Task: Look for space in Boundiali, Ivory Coast from 2nd September, 2023 to 10th September, 2023 for 1 adult in price range Rs.5000 to Rs.16000. Place can be private room with 1  bedroom having 1 bed and 1 bathroom. Property type can be house, flat, guest house, hotel. Booking option can be shelf check-in. Required host language is English.
Action: Mouse moved to (457, 90)
Screenshot: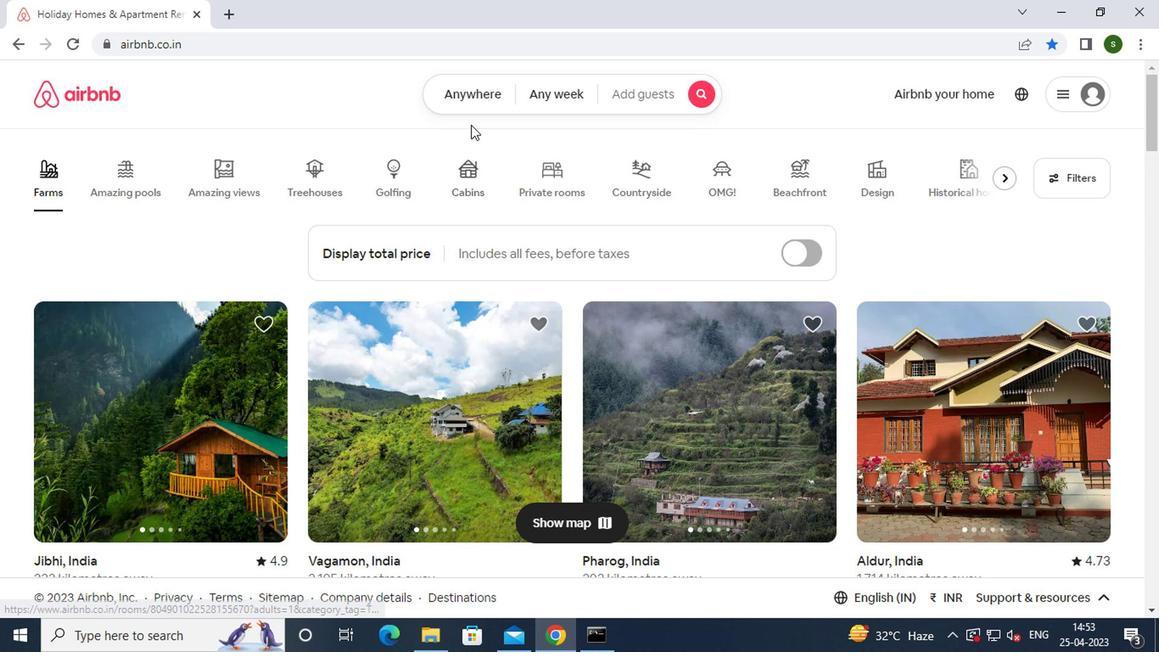 
Action: Mouse pressed left at (457, 90)
Screenshot: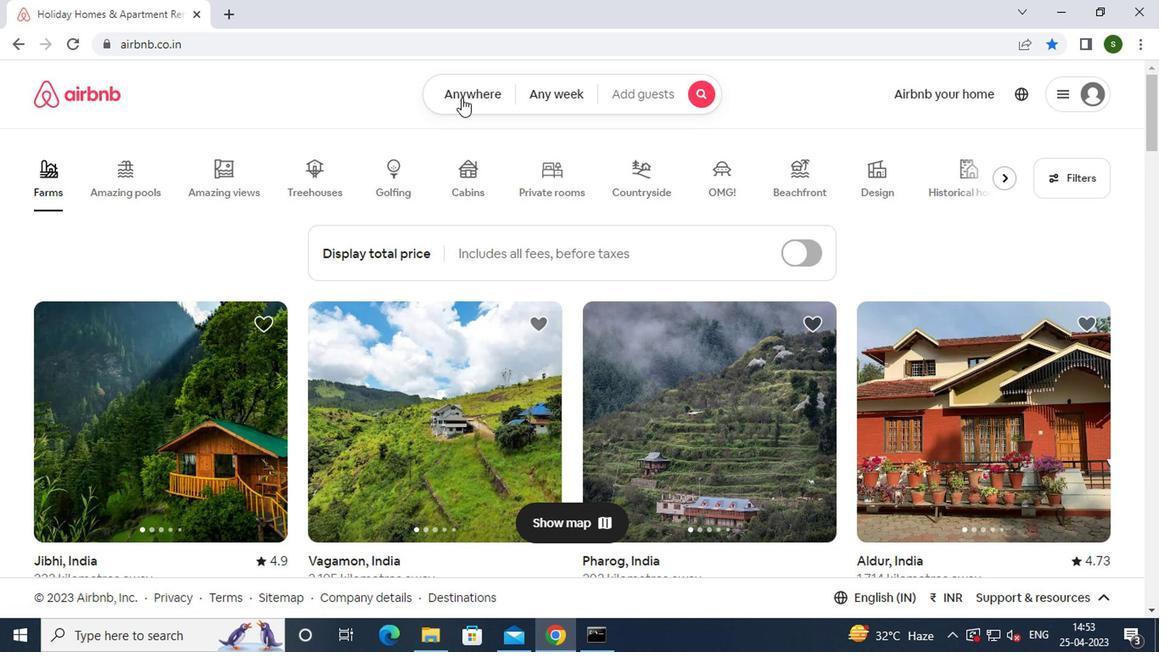 
Action: Mouse moved to (317, 155)
Screenshot: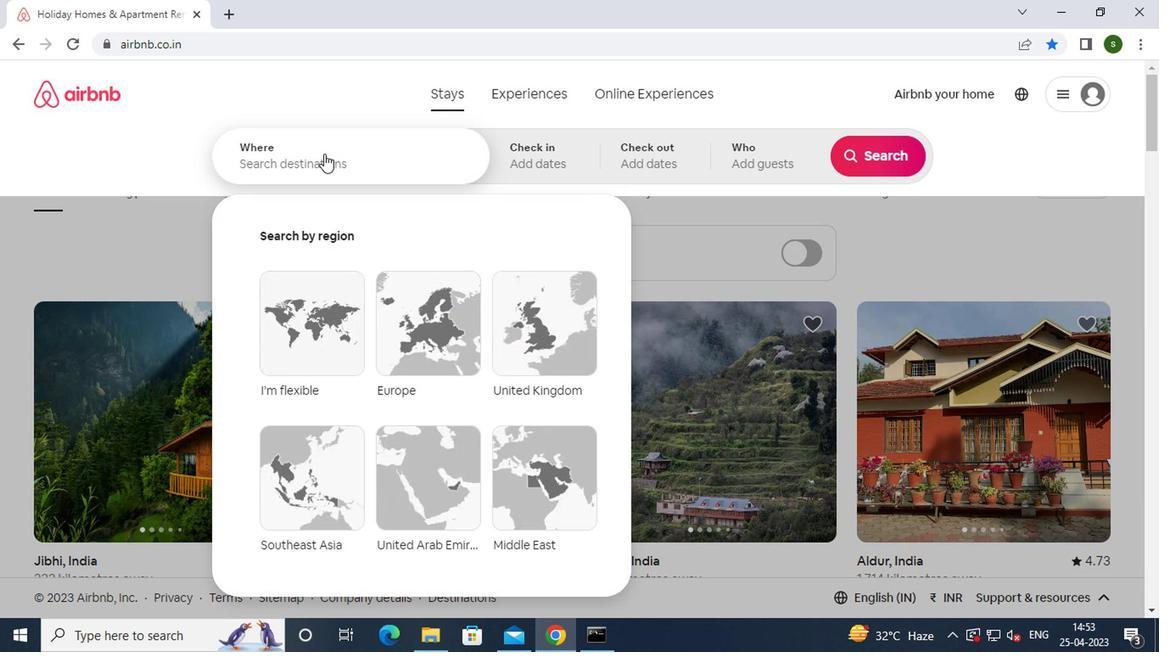 
Action: Mouse pressed left at (317, 155)
Screenshot: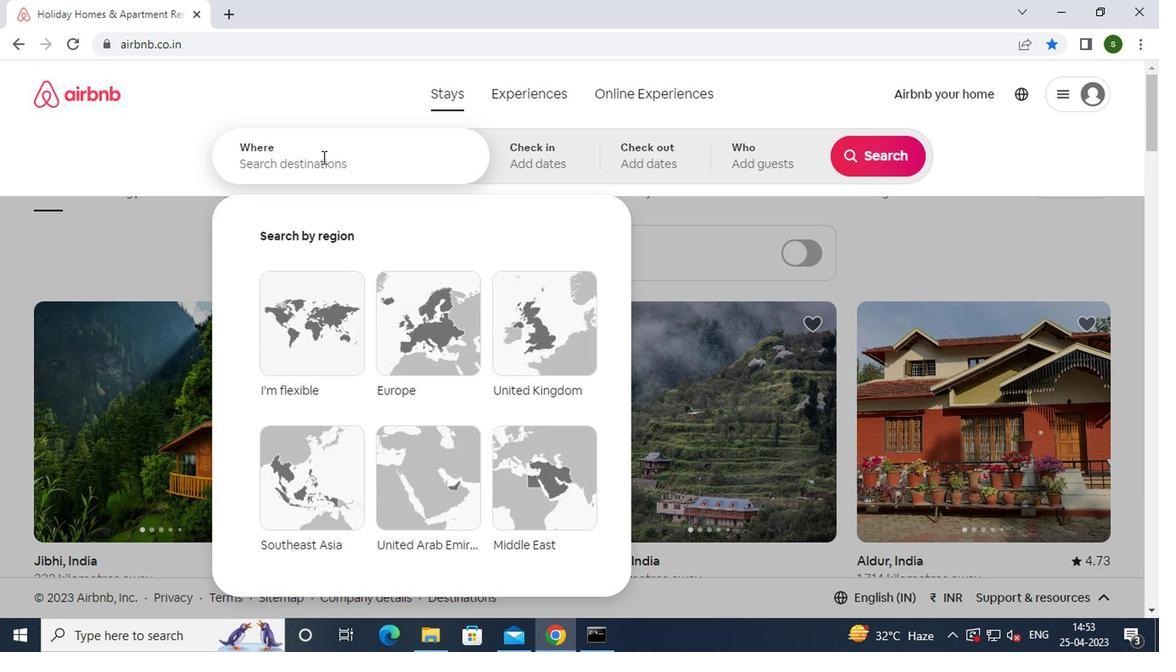 
Action: Key pressed b<Key.caps_lock>oundiali,<Key.space><Key.caps_lock>i<Key.caps_lock>vory
Screenshot: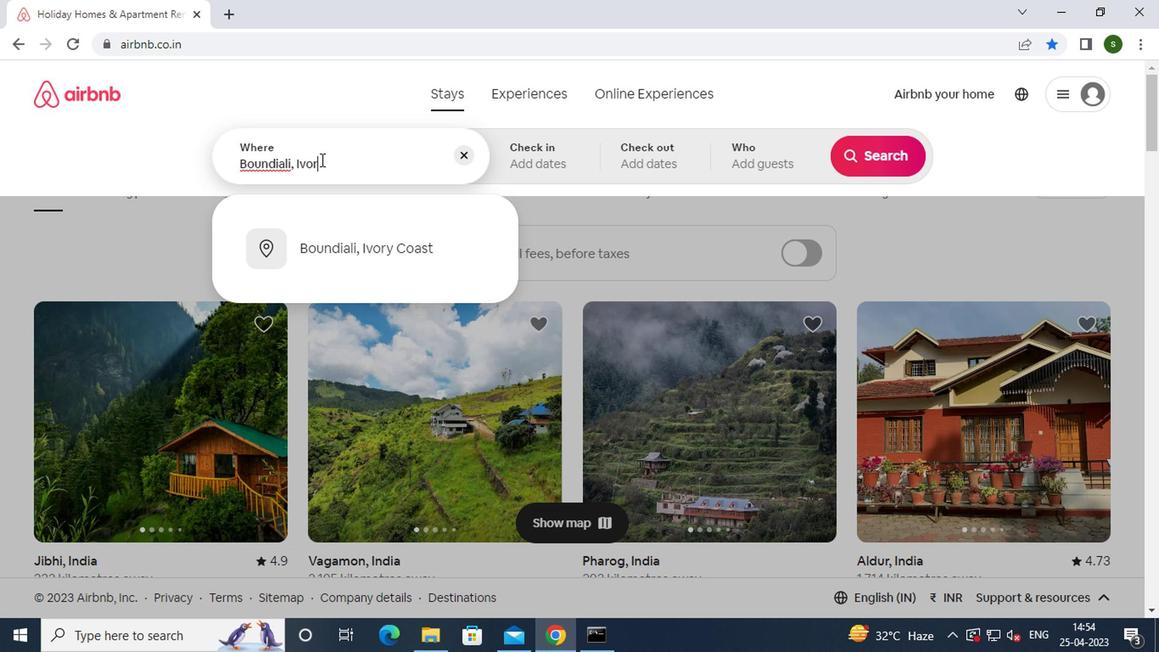 
Action: Mouse moved to (354, 250)
Screenshot: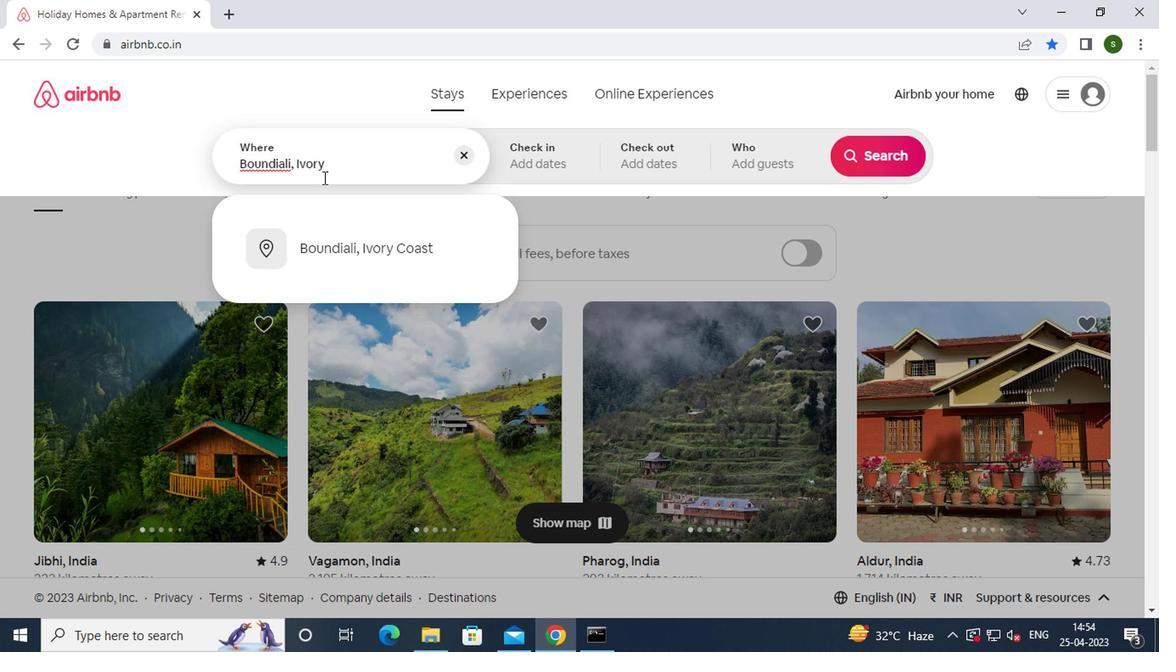 
Action: Mouse pressed left at (354, 250)
Screenshot: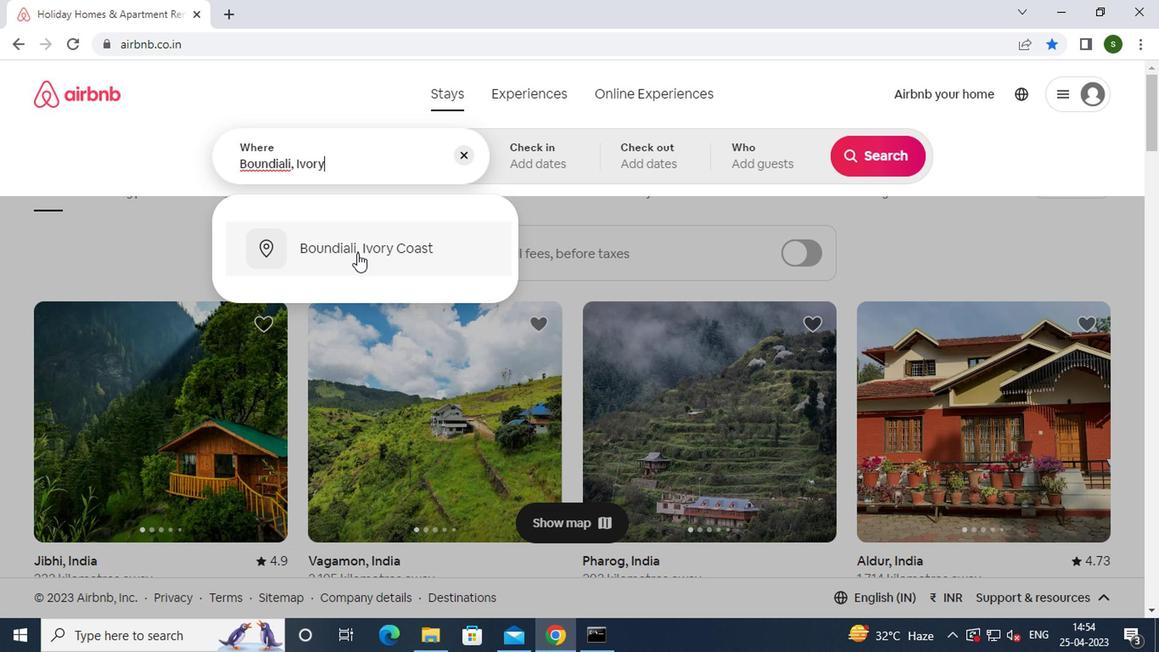 
Action: Mouse moved to (864, 287)
Screenshot: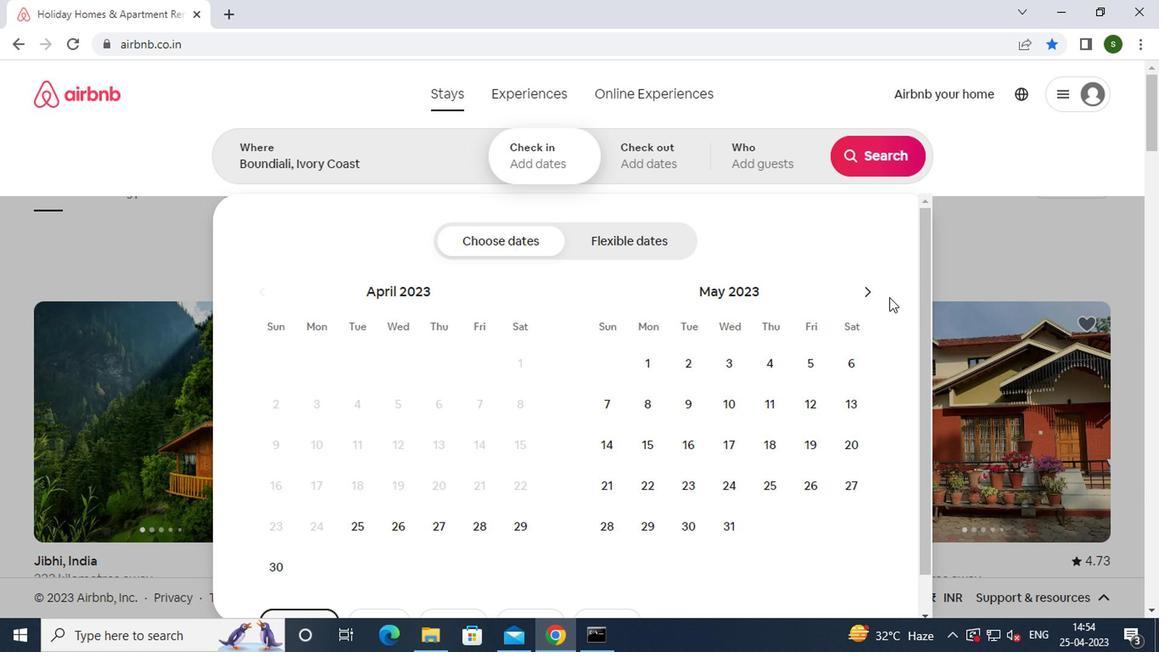 
Action: Mouse pressed left at (864, 287)
Screenshot: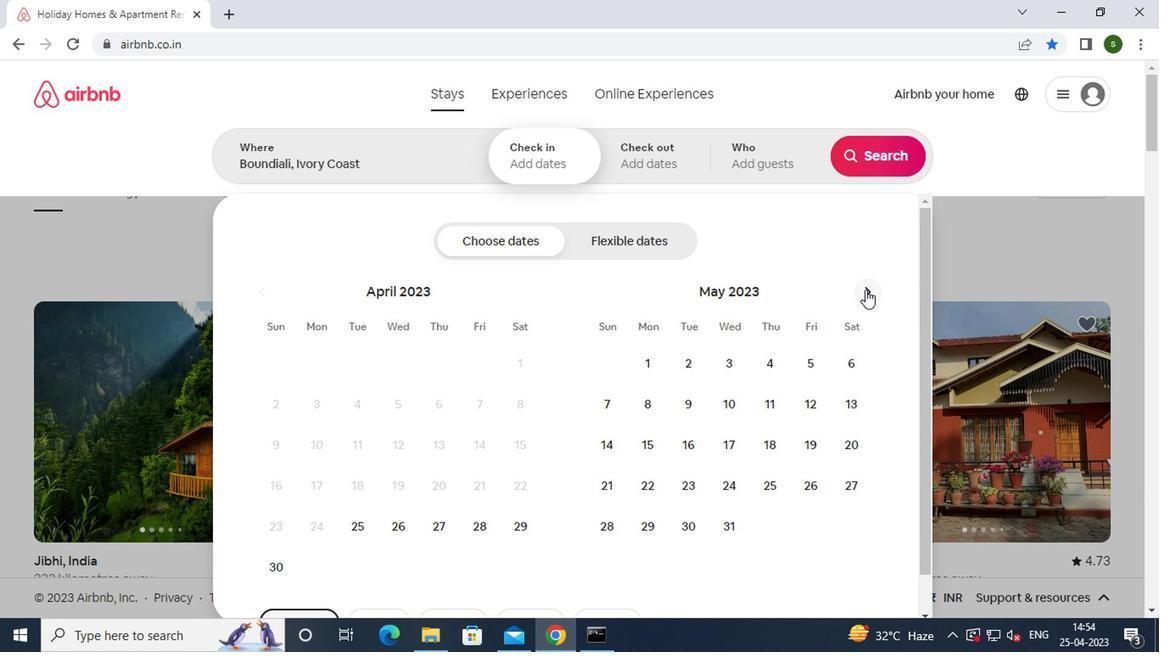 
Action: Mouse pressed left at (864, 287)
Screenshot: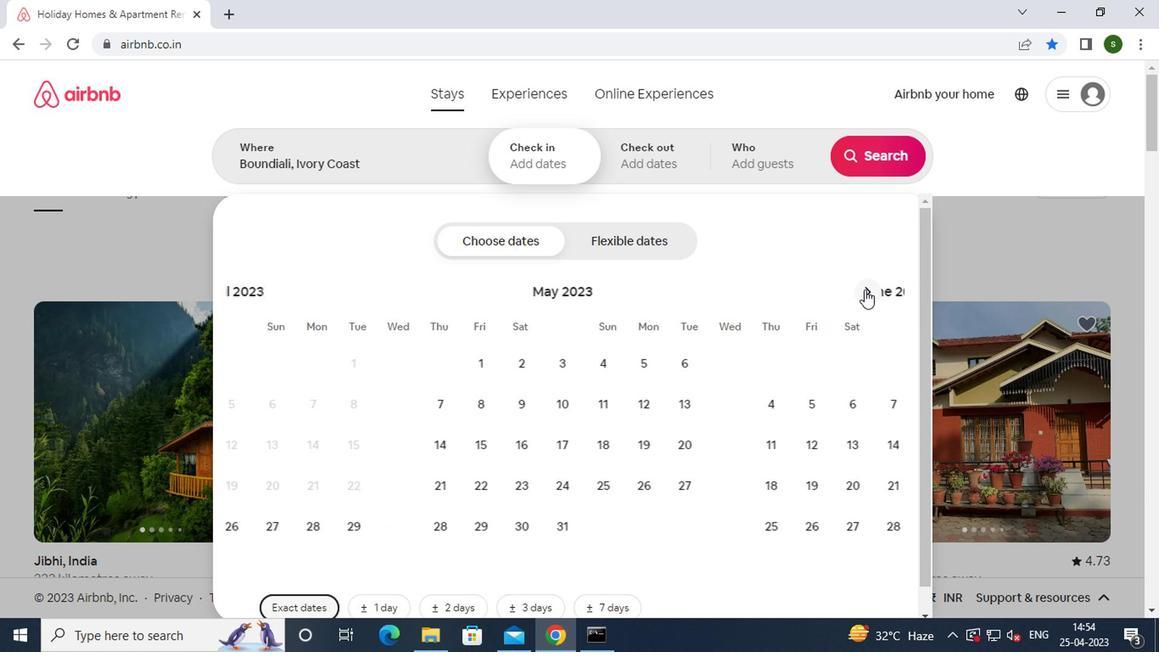 
Action: Mouse pressed left at (864, 287)
Screenshot: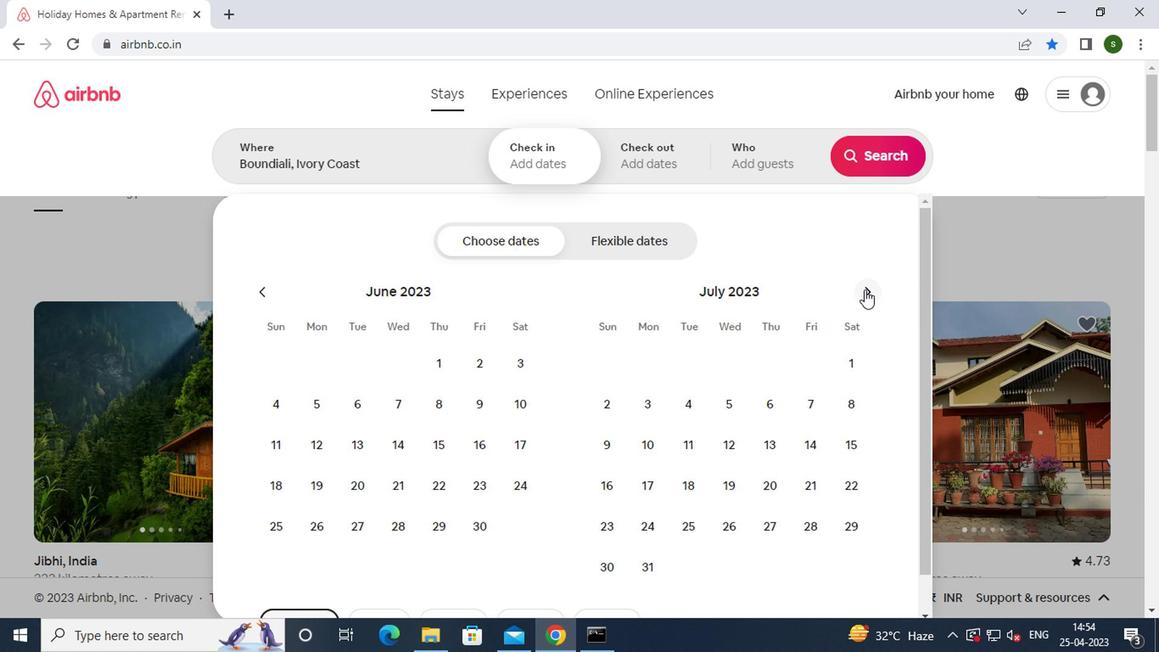 
Action: Mouse pressed left at (864, 287)
Screenshot: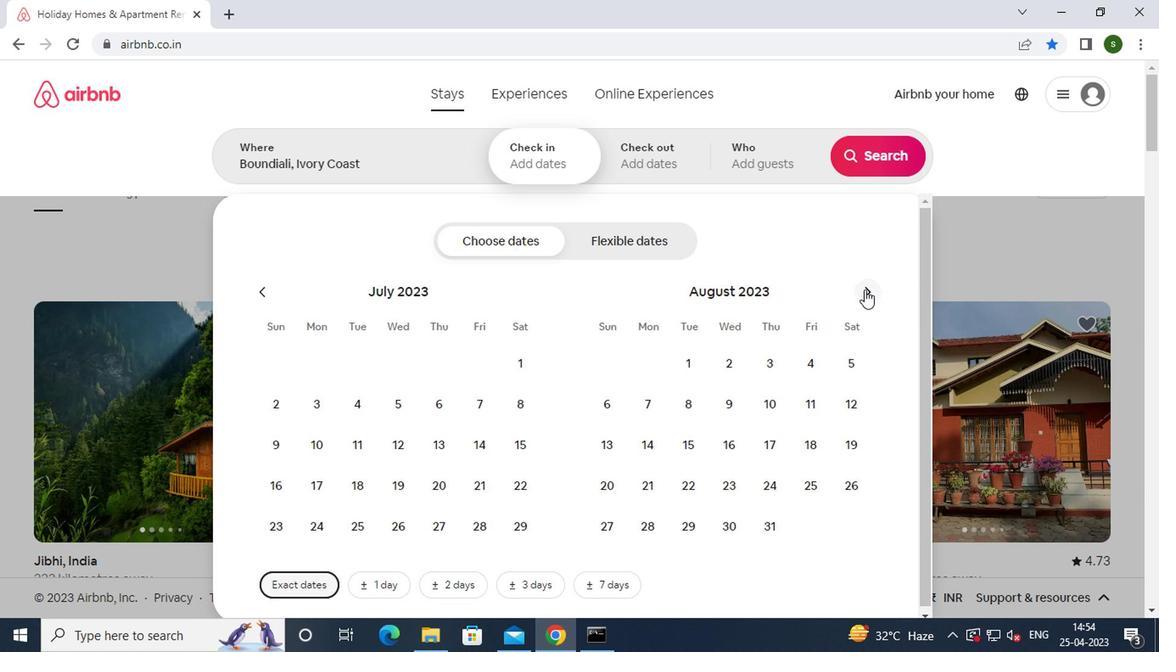 
Action: Mouse moved to (843, 361)
Screenshot: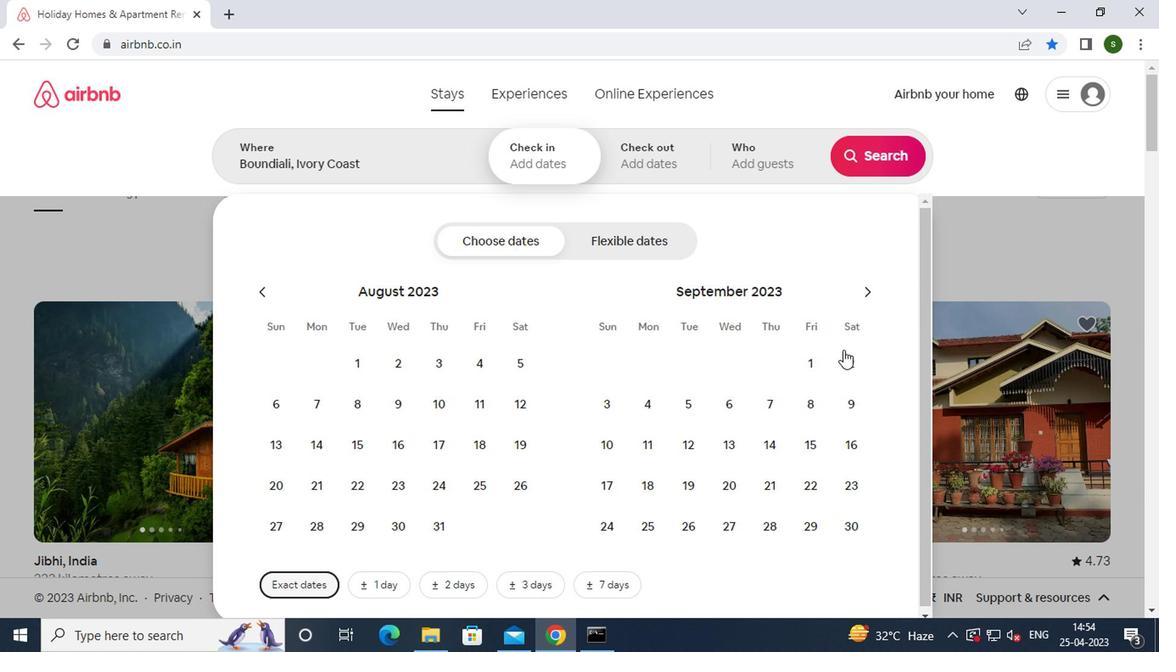 
Action: Mouse pressed left at (843, 361)
Screenshot: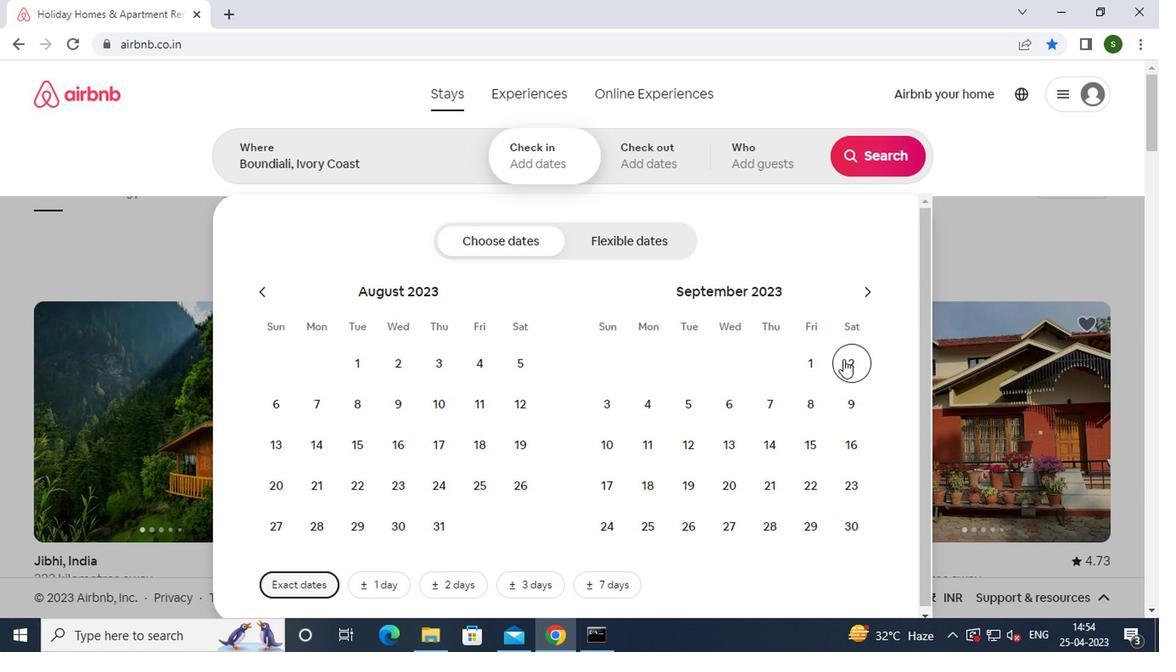 
Action: Mouse moved to (606, 437)
Screenshot: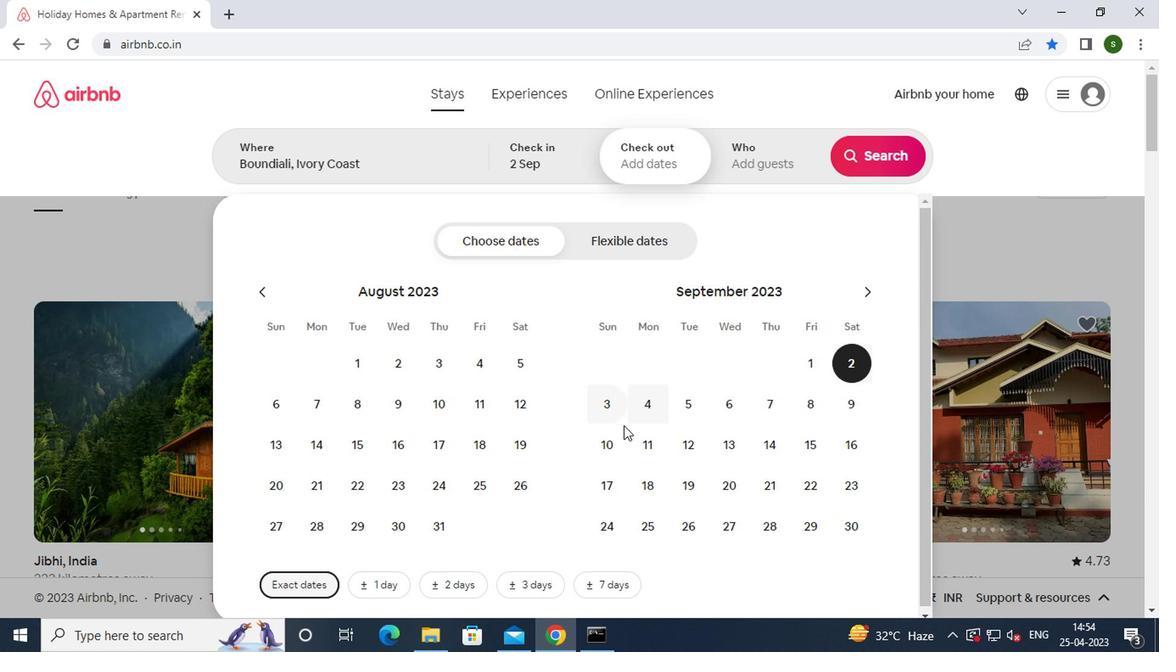
Action: Mouse pressed left at (606, 437)
Screenshot: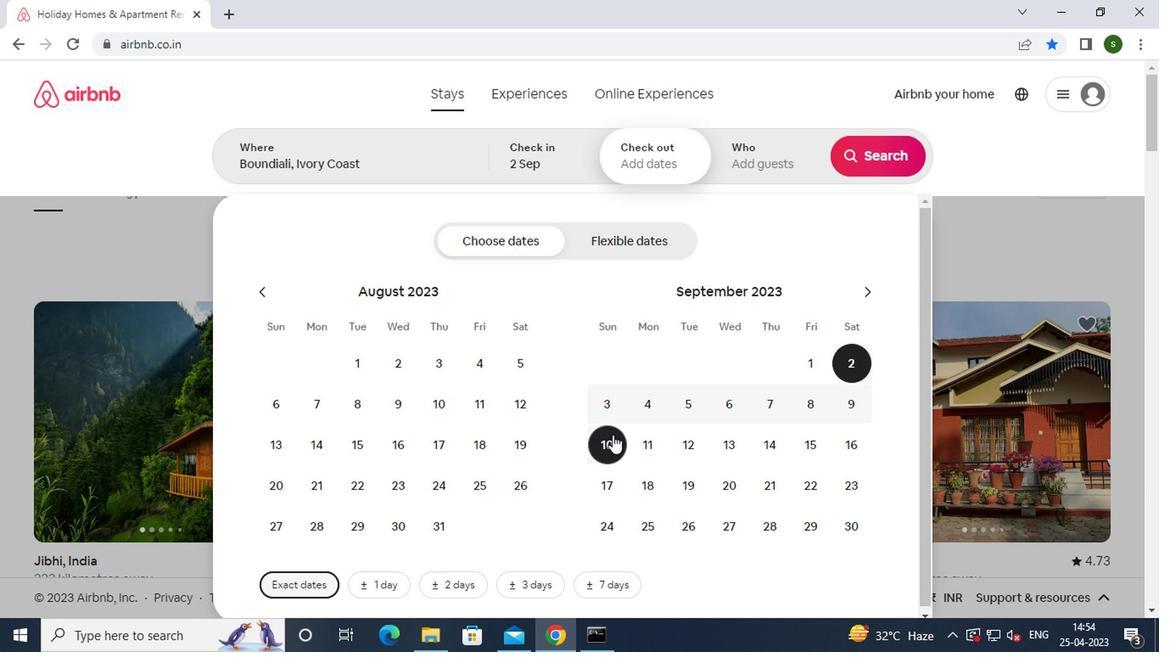 
Action: Mouse moved to (763, 167)
Screenshot: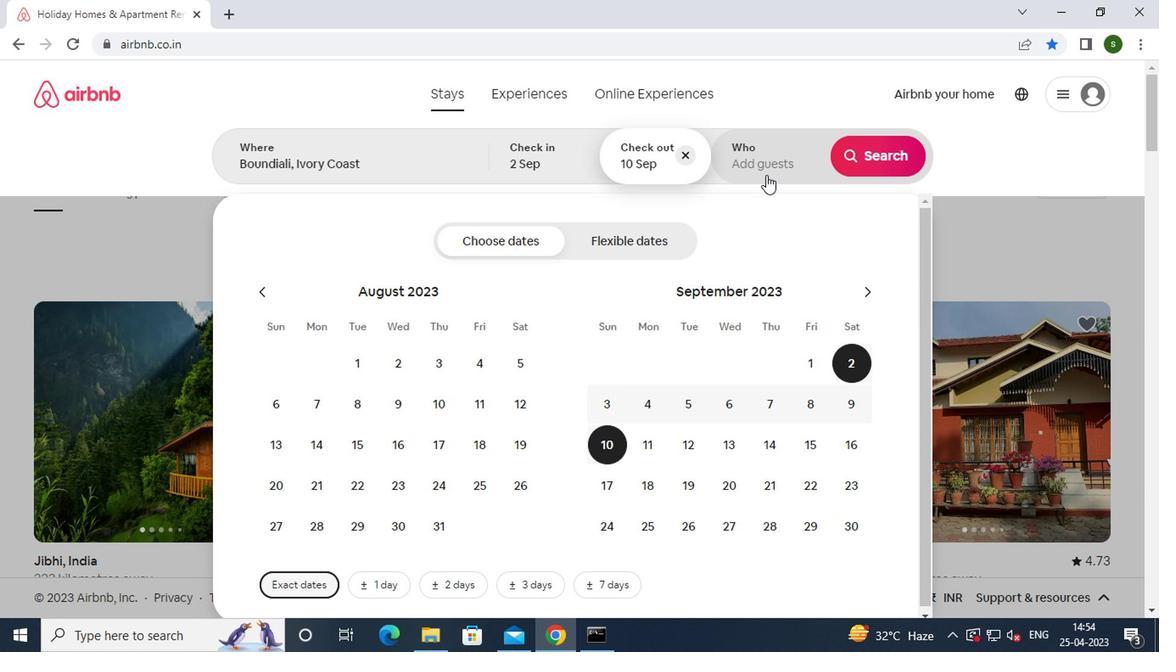 
Action: Mouse pressed left at (763, 167)
Screenshot: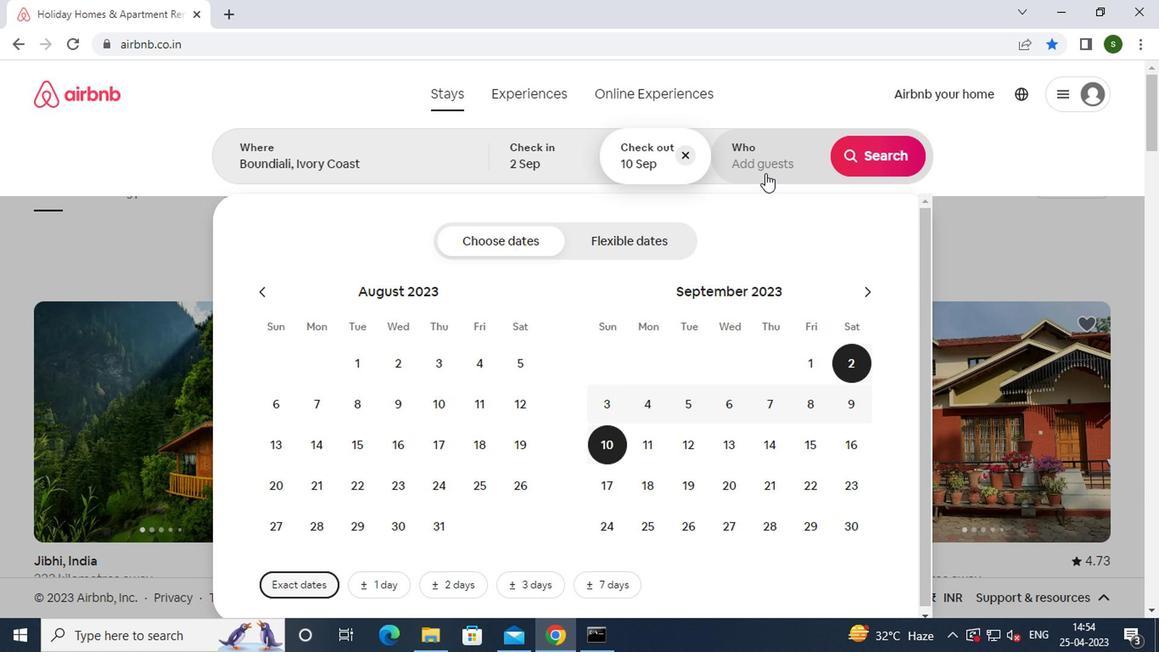 
Action: Mouse moved to (879, 243)
Screenshot: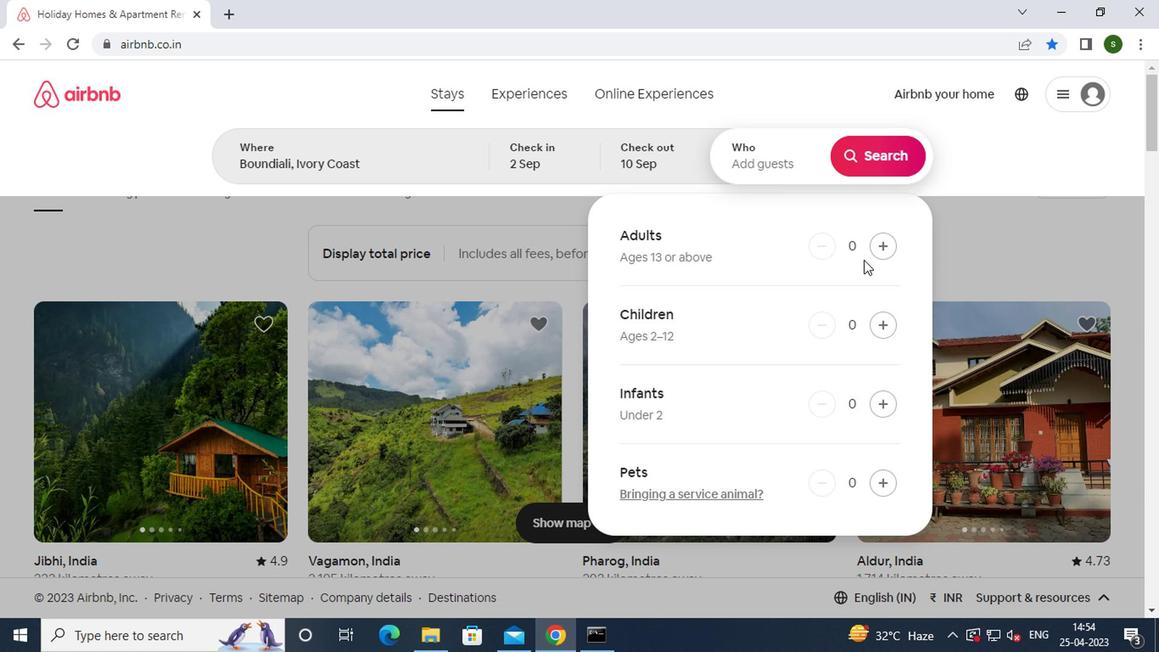 
Action: Mouse pressed left at (879, 243)
Screenshot: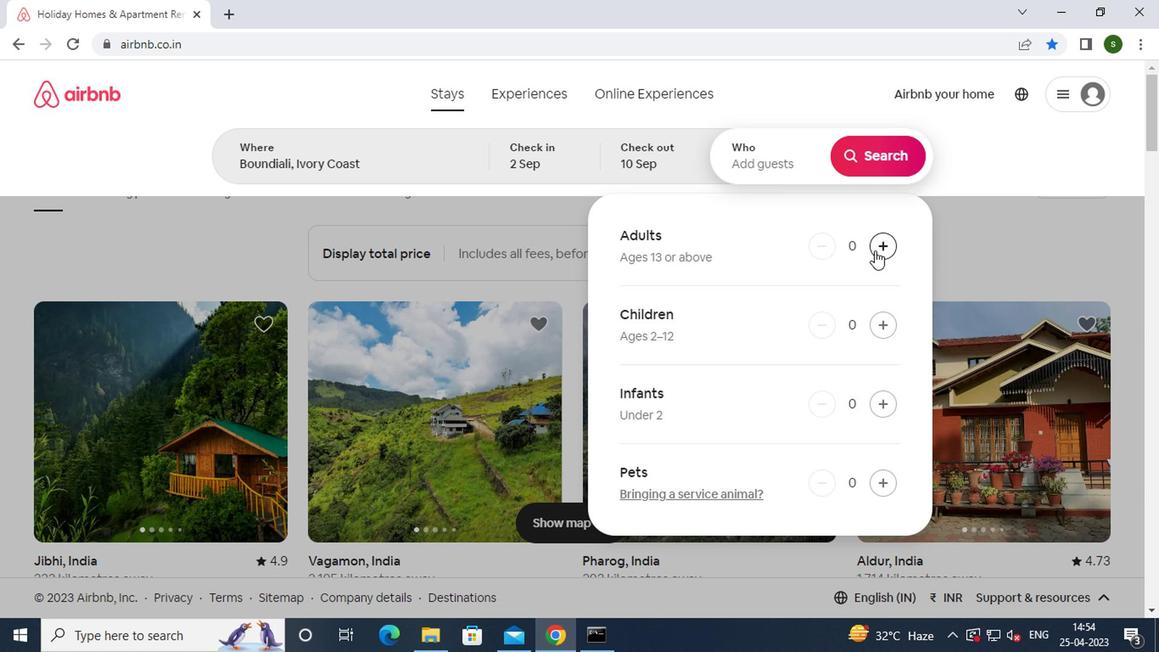 
Action: Mouse moved to (879, 140)
Screenshot: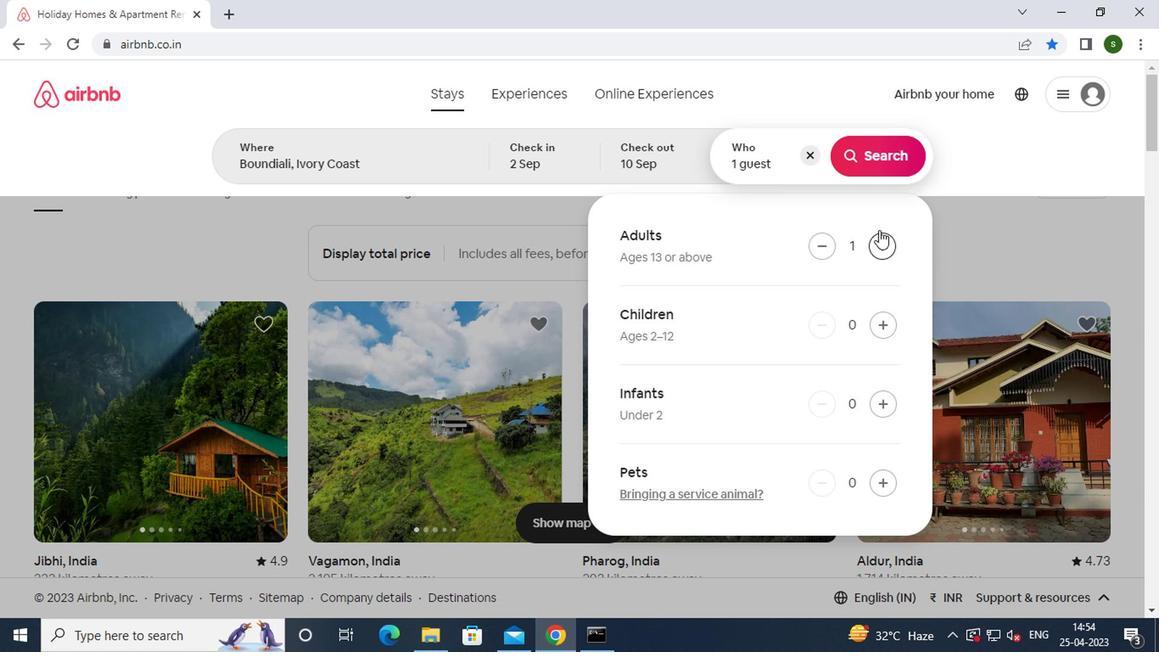 
Action: Mouse pressed left at (879, 140)
Screenshot: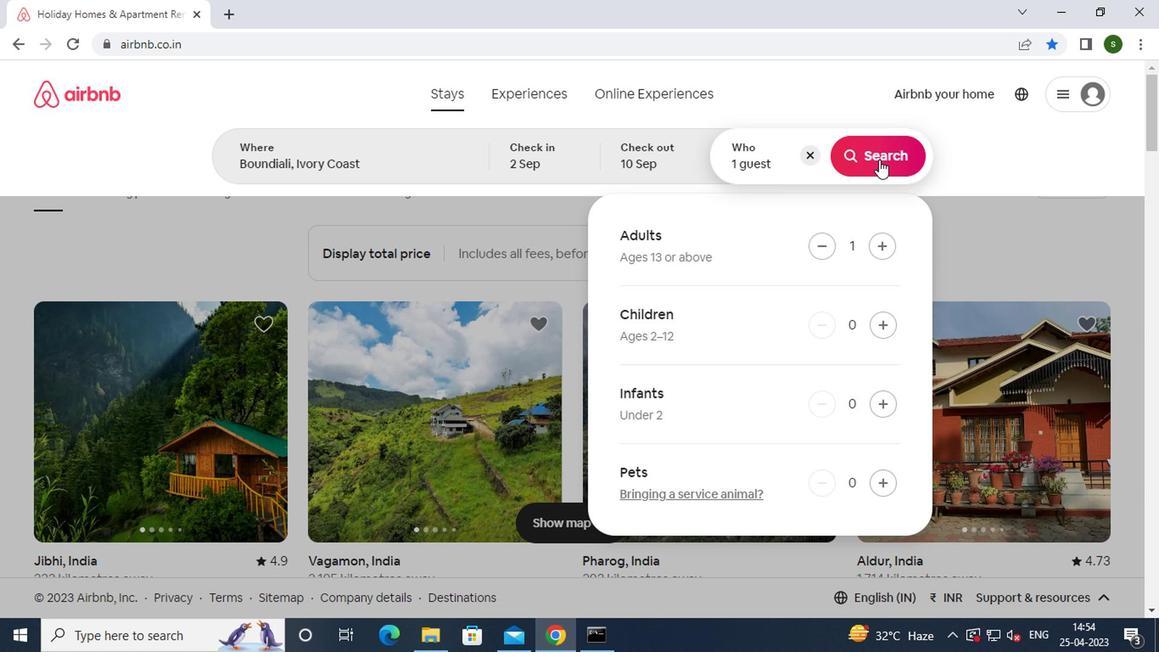 
Action: Mouse moved to (1091, 164)
Screenshot: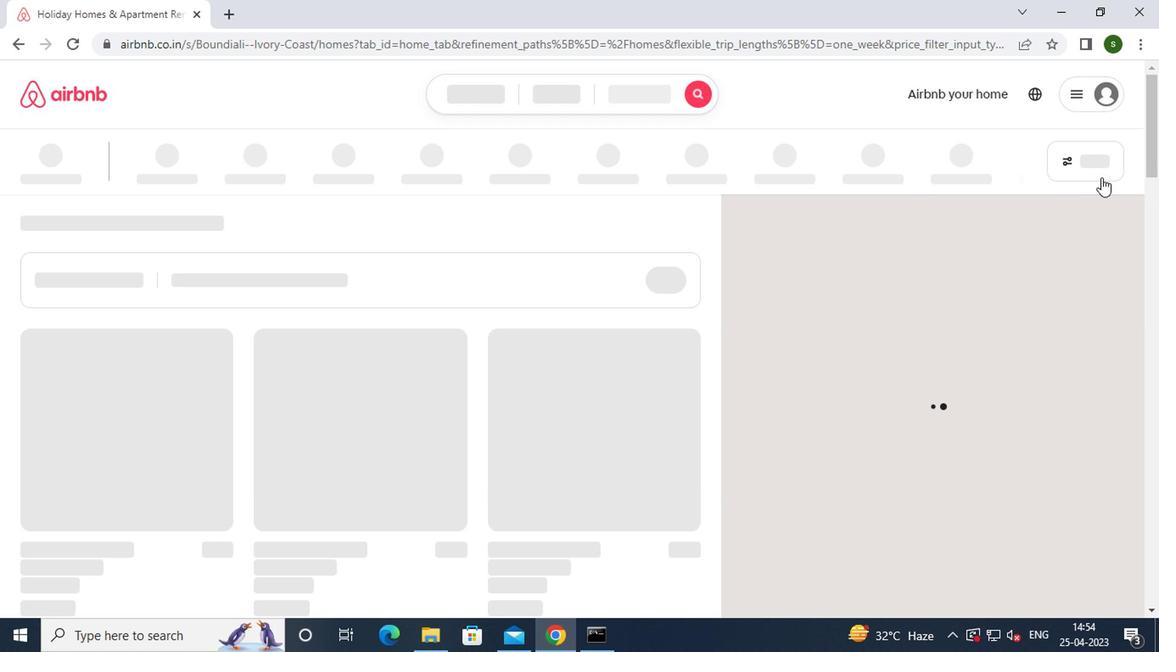 
Action: Mouse pressed left at (1091, 164)
Screenshot: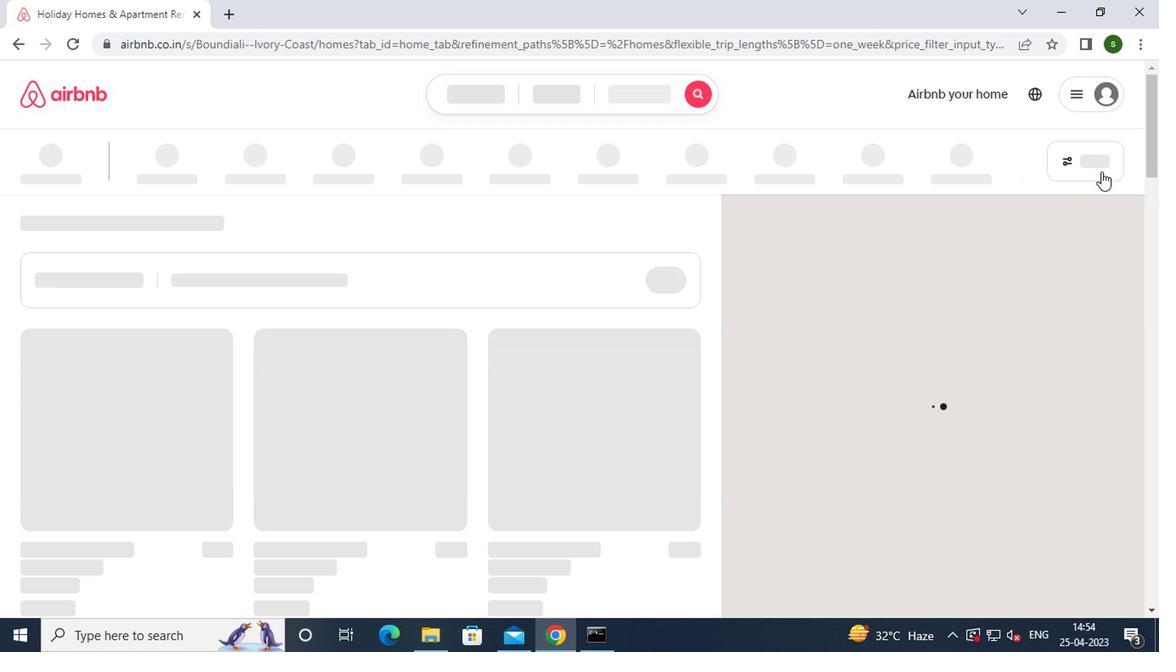 
Action: Mouse moved to (471, 376)
Screenshot: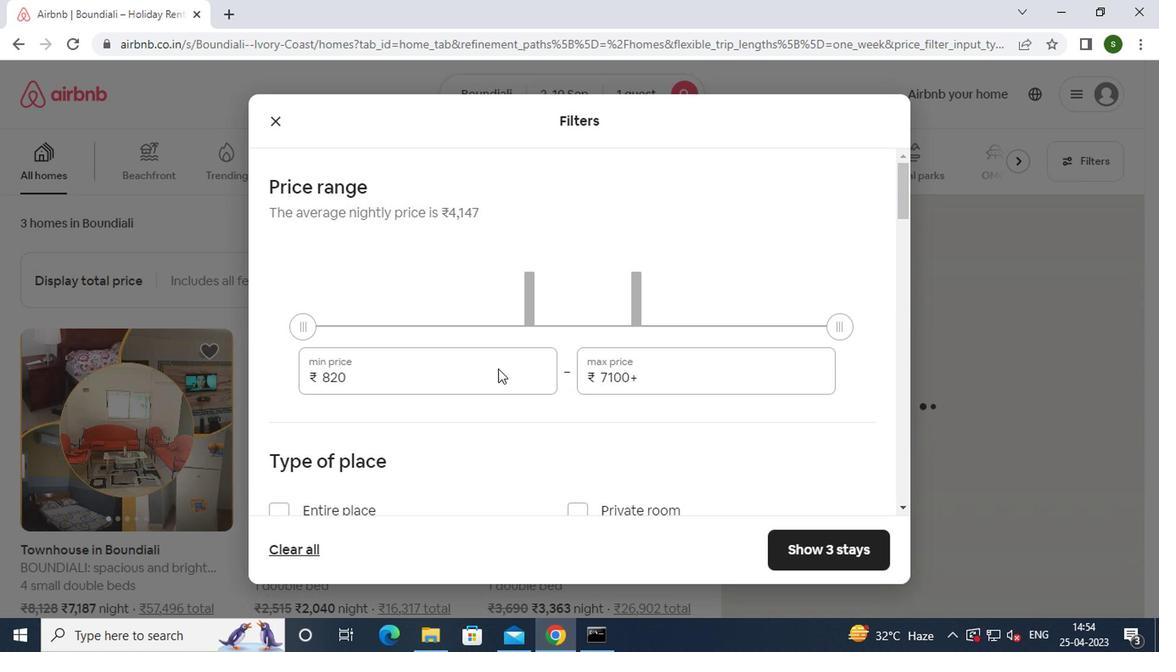 
Action: Mouse pressed left at (471, 376)
Screenshot: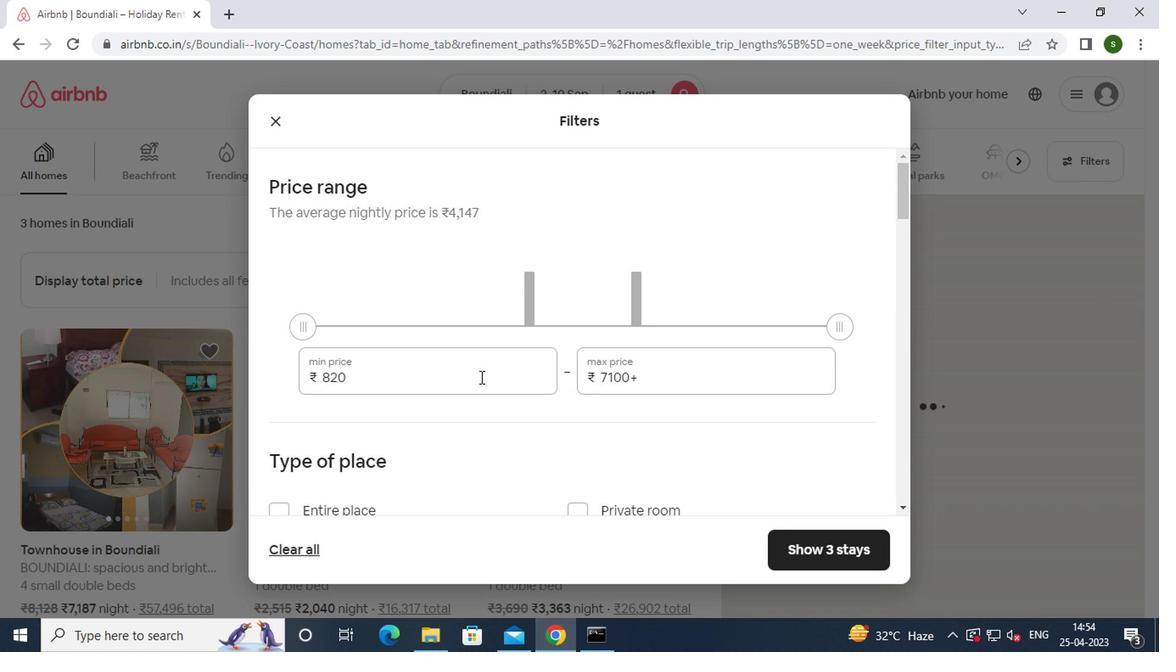 
Action: Key pressed <Key.backspace><Key.backspace><Key.backspace><Key.backspace><Key.backspace><Key.backspace><Key.backspace><Key.backspace><Key.backspace>5000
Screenshot: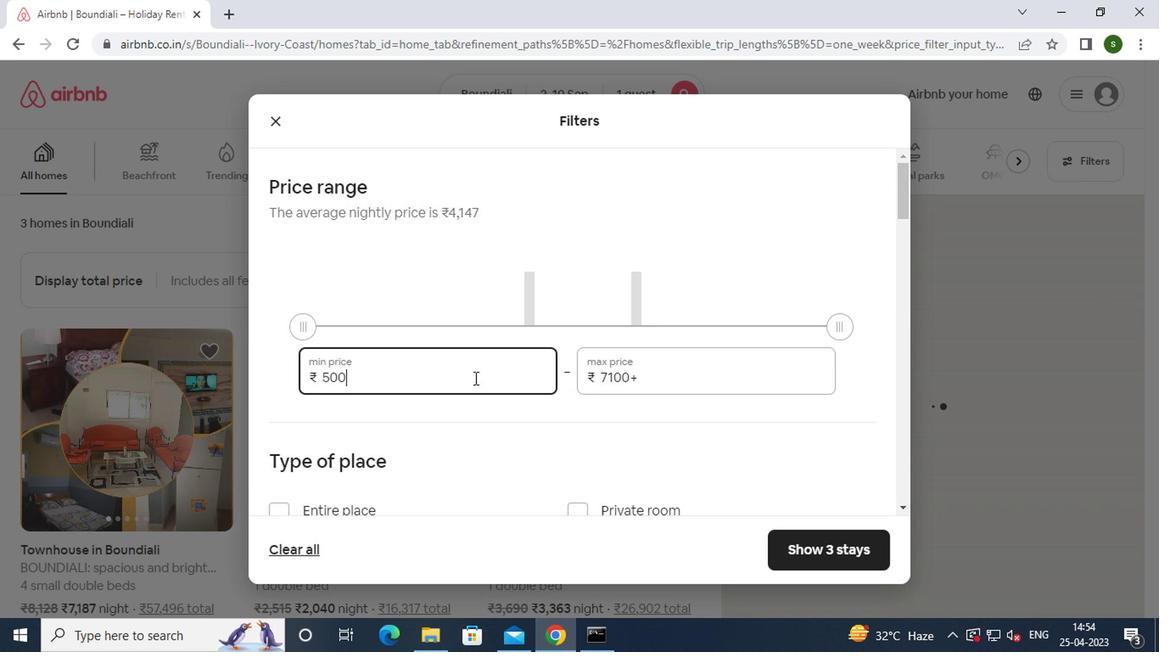 
Action: Mouse moved to (673, 379)
Screenshot: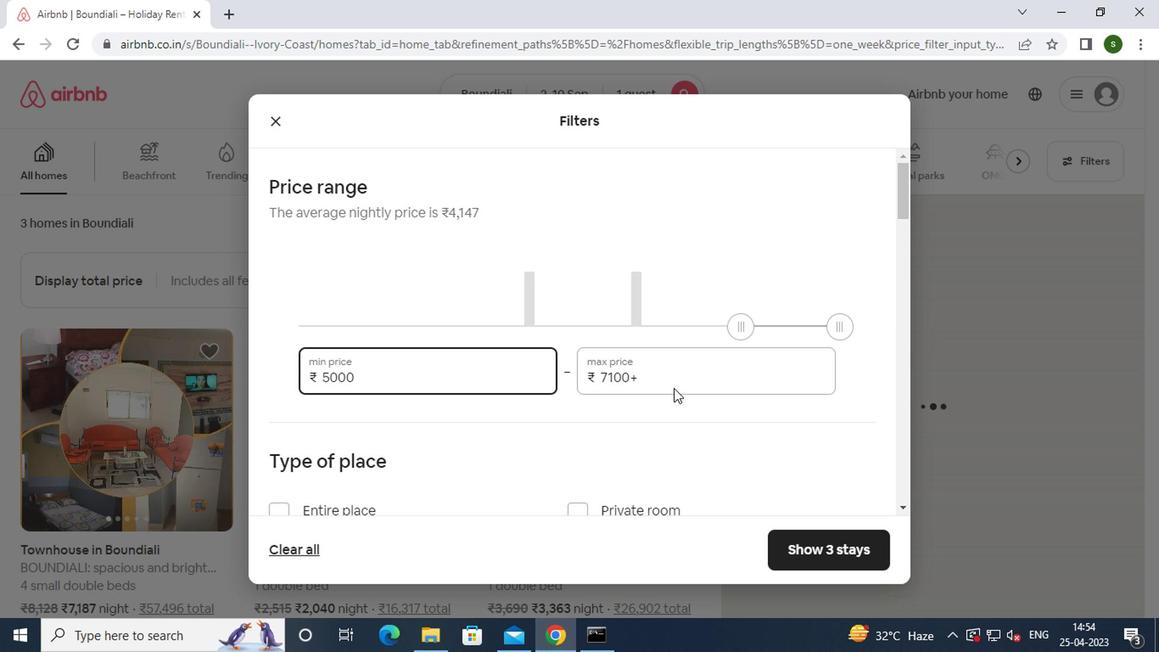 
Action: Mouse pressed left at (673, 379)
Screenshot: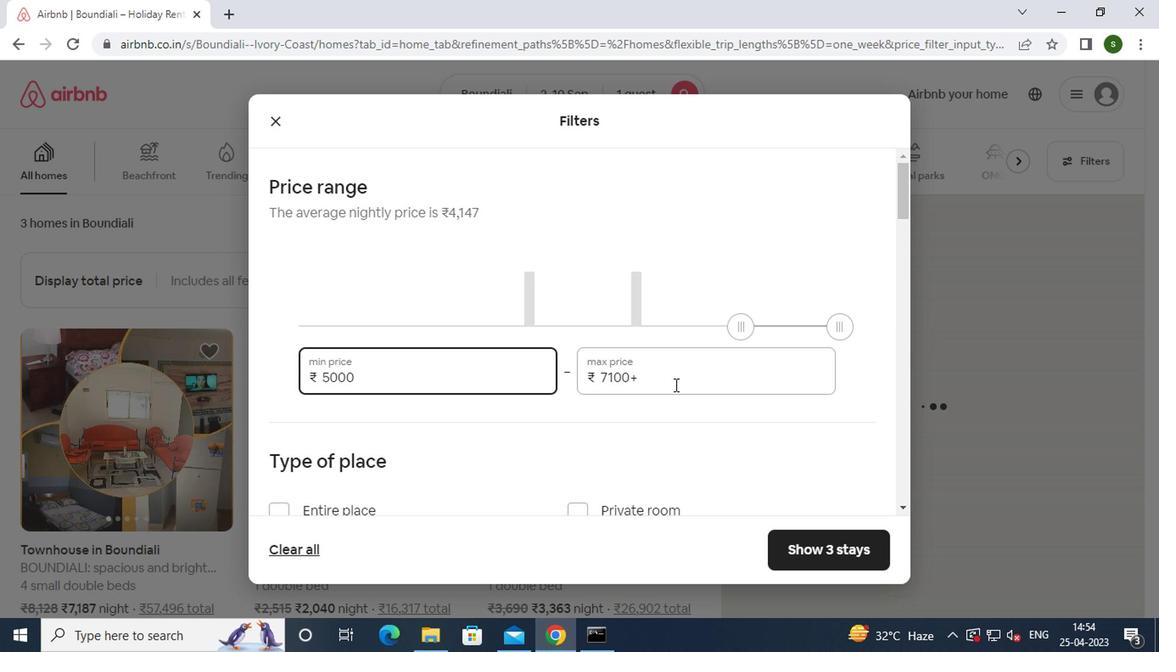 
Action: Mouse moved to (674, 379)
Screenshot: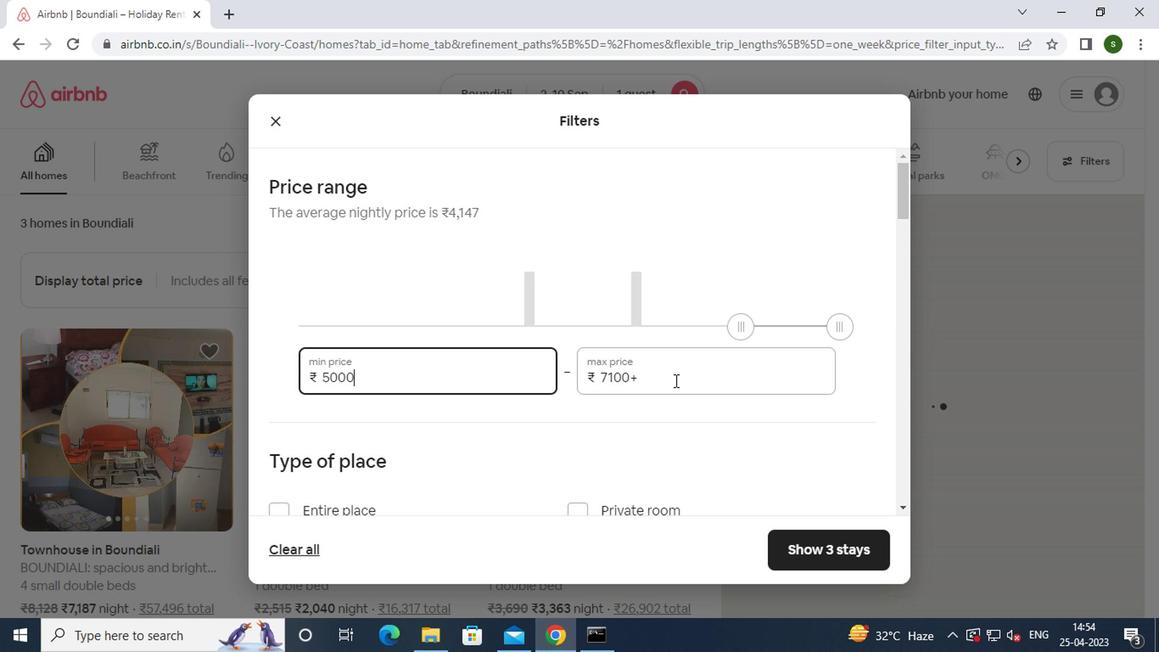 
Action: Key pressed <Key.backspace><Key.backspace><Key.backspace><Key.backspace><Key.backspace><Key.backspace><Key.backspace>16000
Screenshot: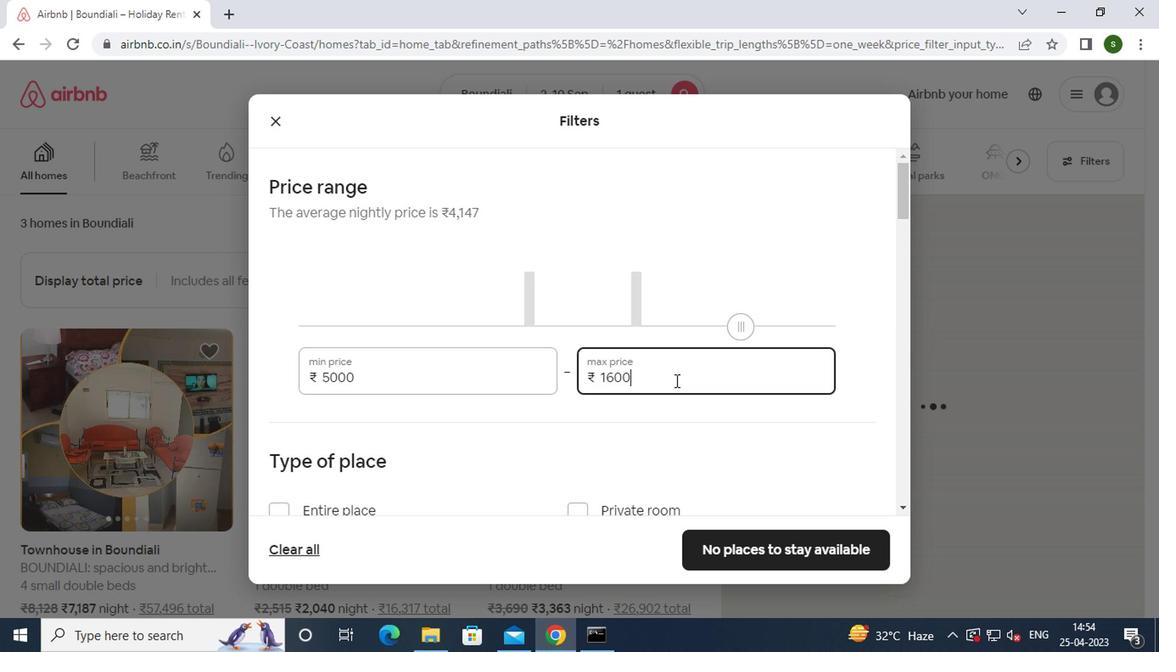 
Action: Mouse moved to (550, 423)
Screenshot: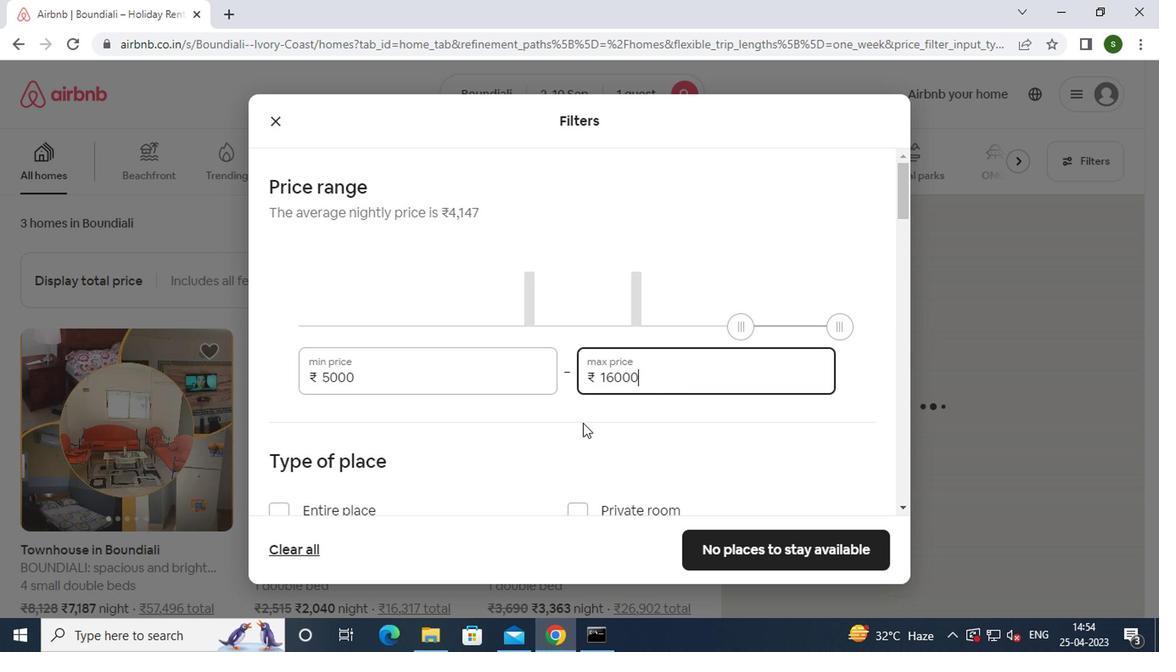 
Action: Mouse scrolled (550, 422) with delta (0, -1)
Screenshot: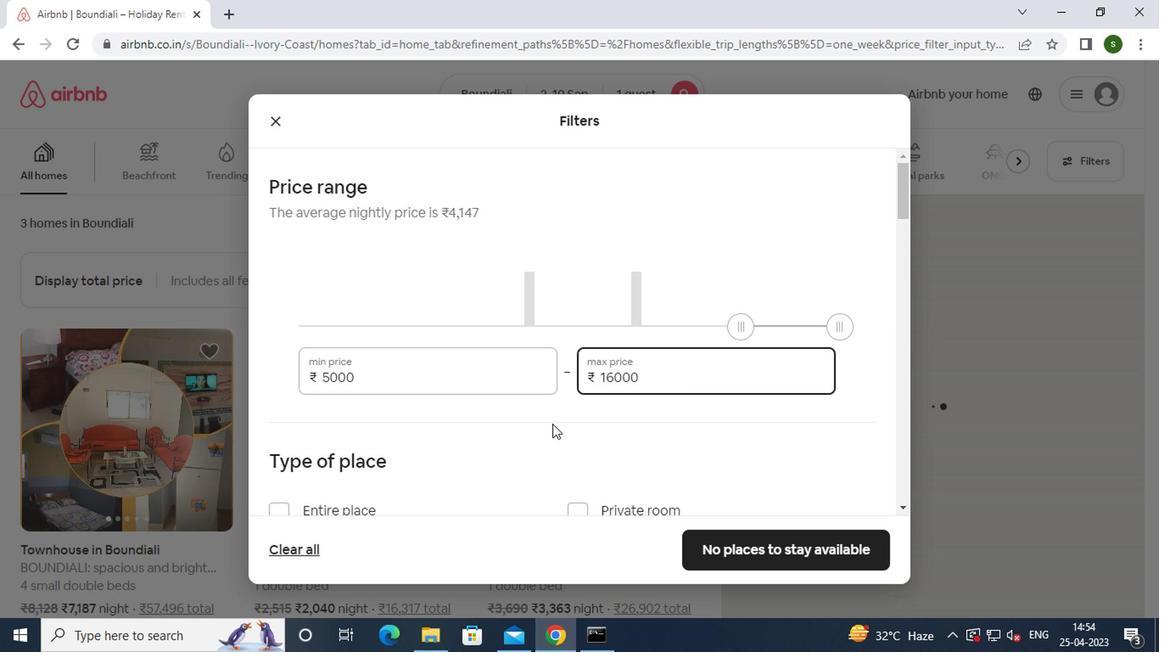
Action: Mouse scrolled (550, 422) with delta (0, -1)
Screenshot: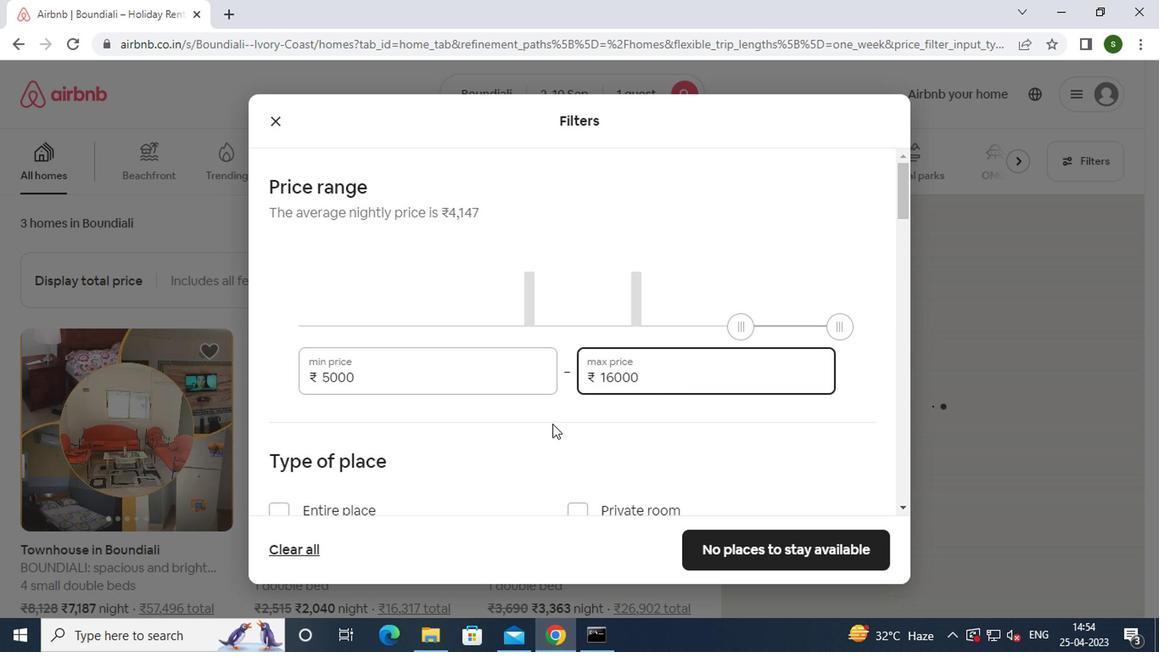 
Action: Mouse moved to (569, 343)
Screenshot: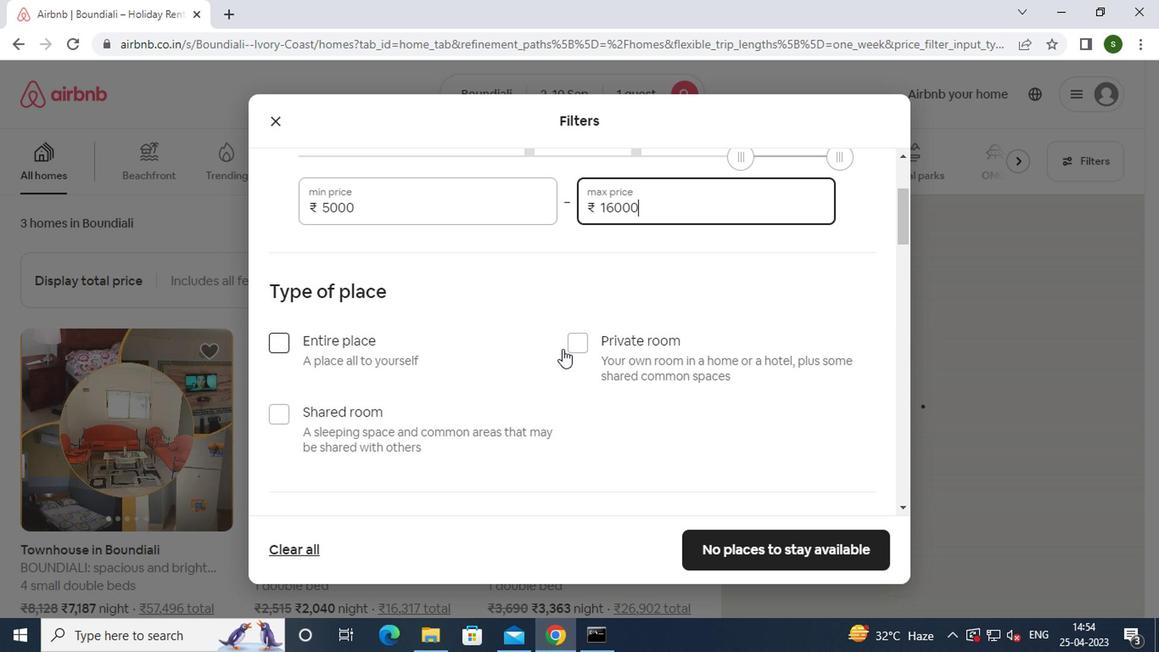 
Action: Mouse pressed left at (569, 343)
Screenshot: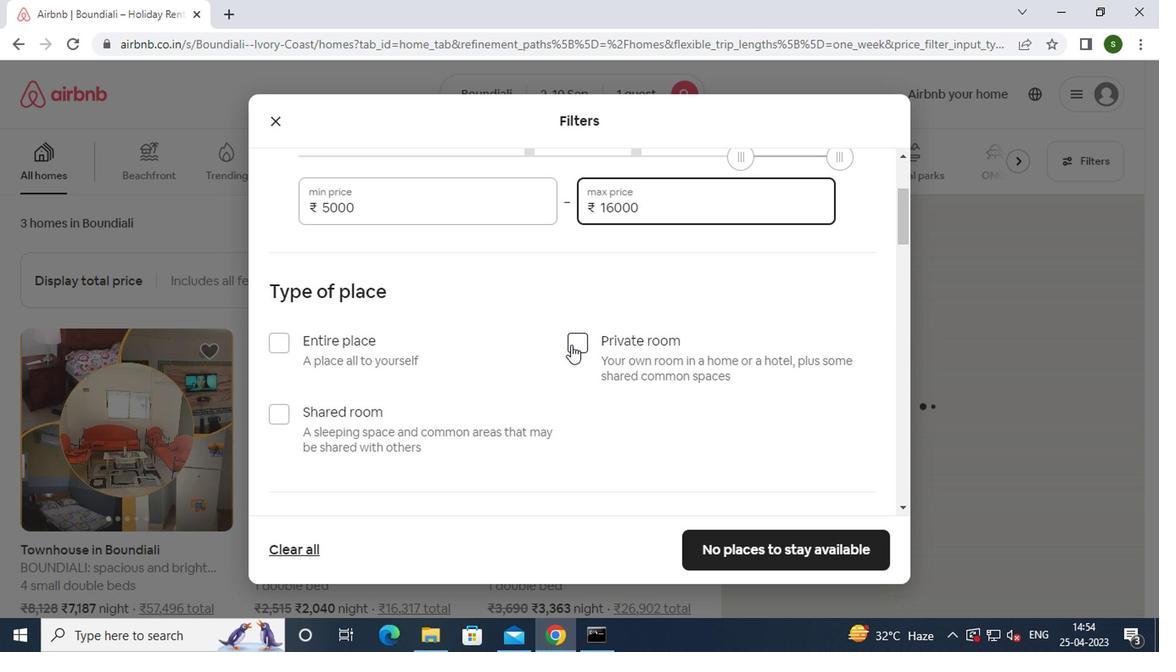 
Action: Mouse moved to (476, 381)
Screenshot: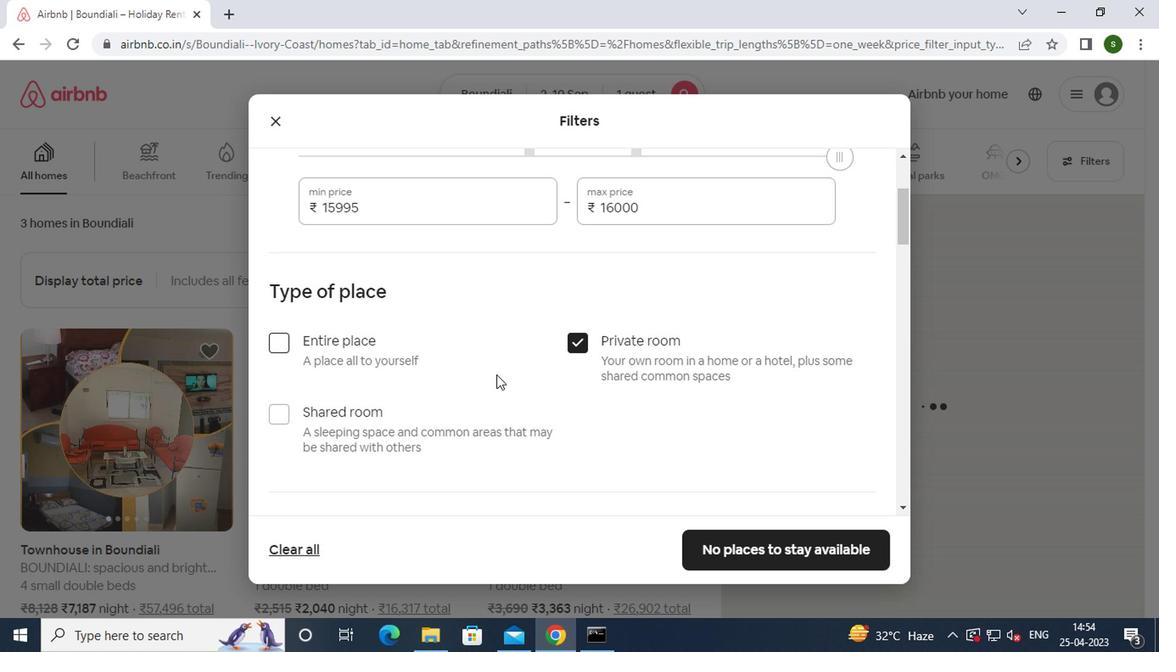
Action: Mouse scrolled (476, 380) with delta (0, 0)
Screenshot: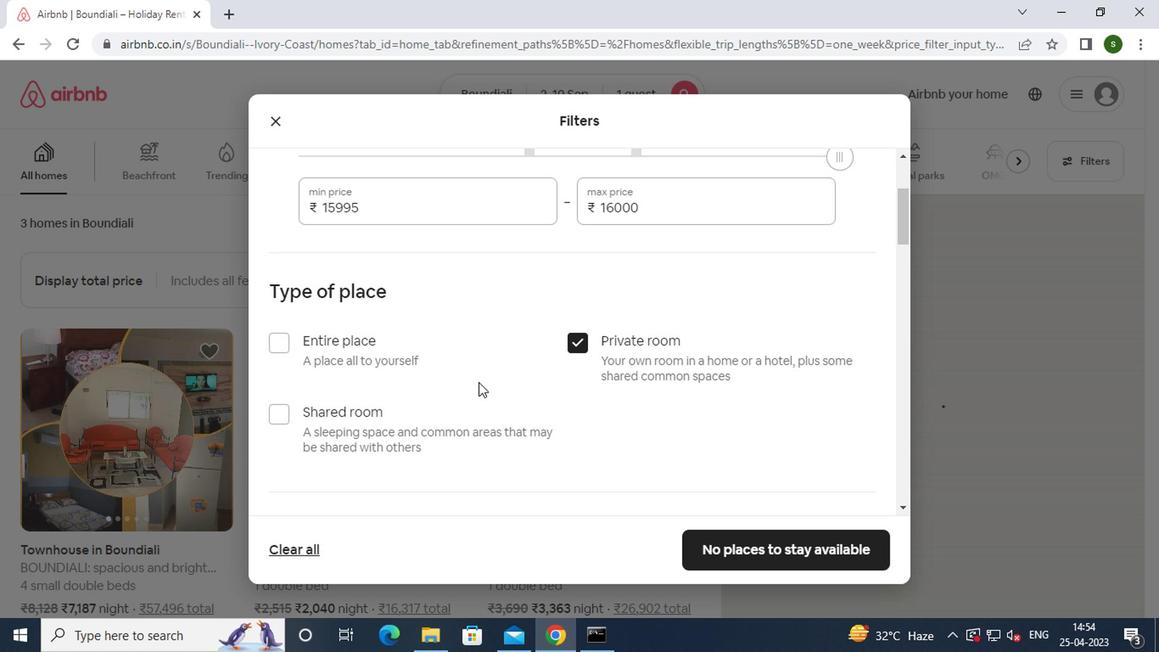 
Action: Mouse scrolled (476, 380) with delta (0, 0)
Screenshot: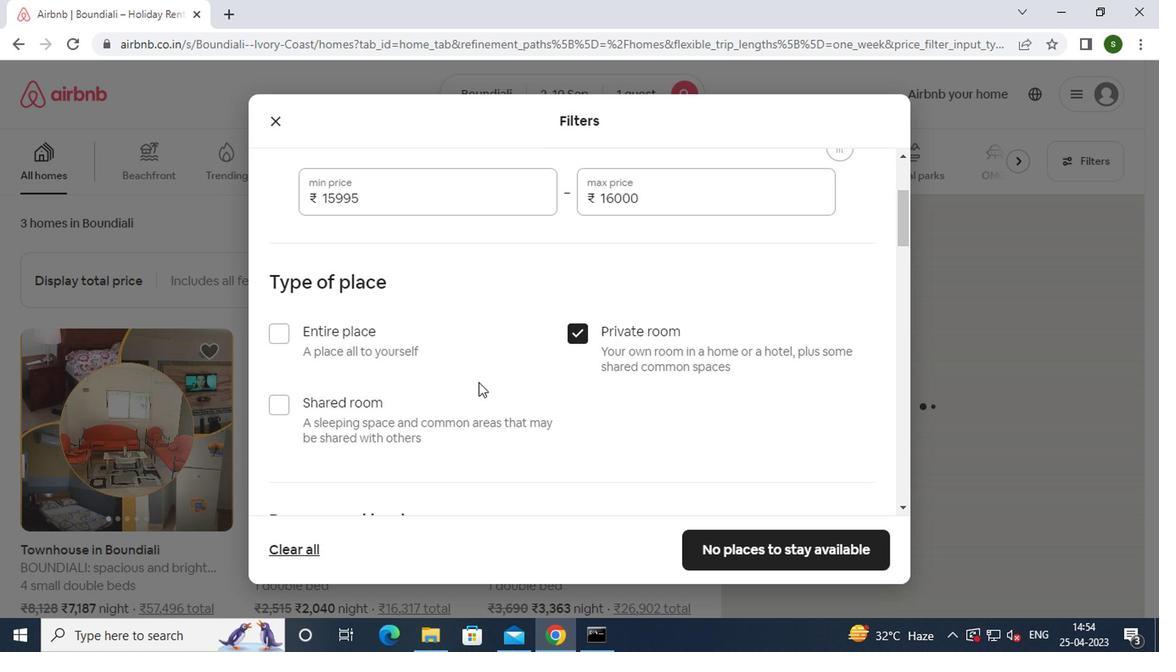 
Action: Mouse scrolled (476, 380) with delta (0, 0)
Screenshot: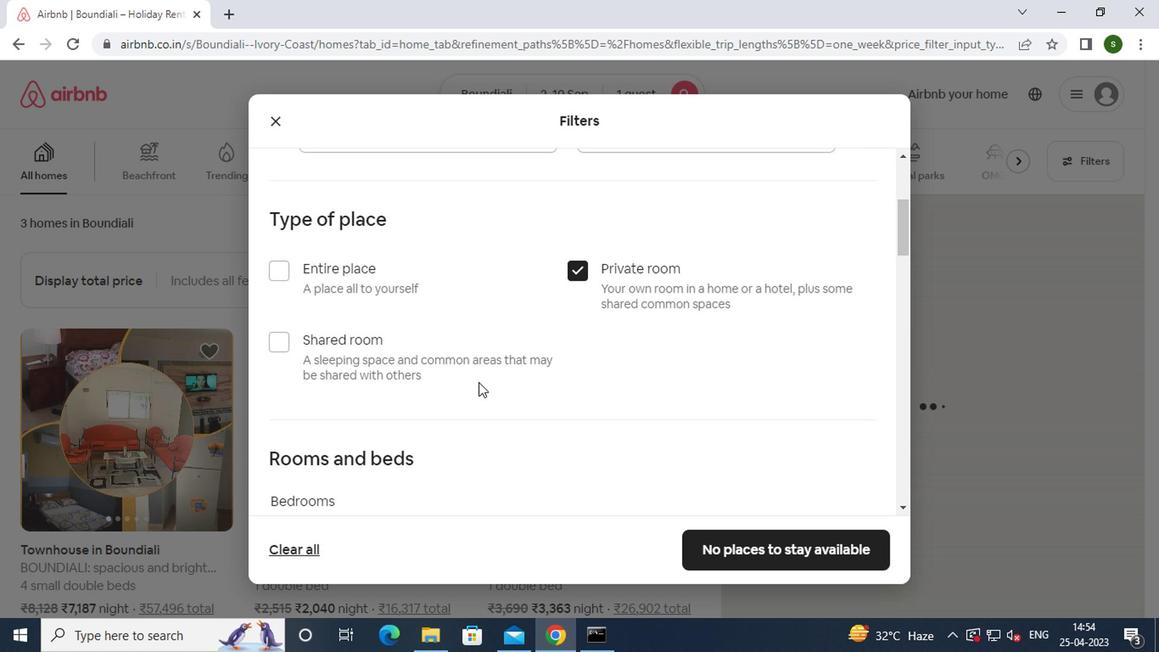 
Action: Mouse moved to (361, 366)
Screenshot: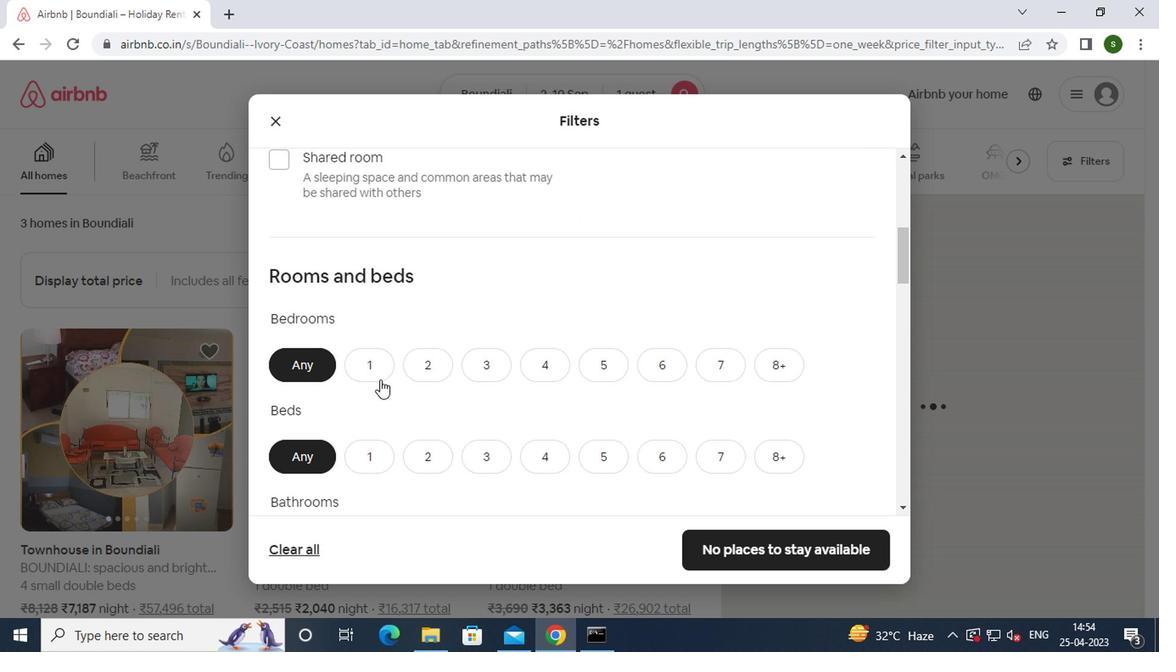 
Action: Mouse pressed left at (361, 366)
Screenshot: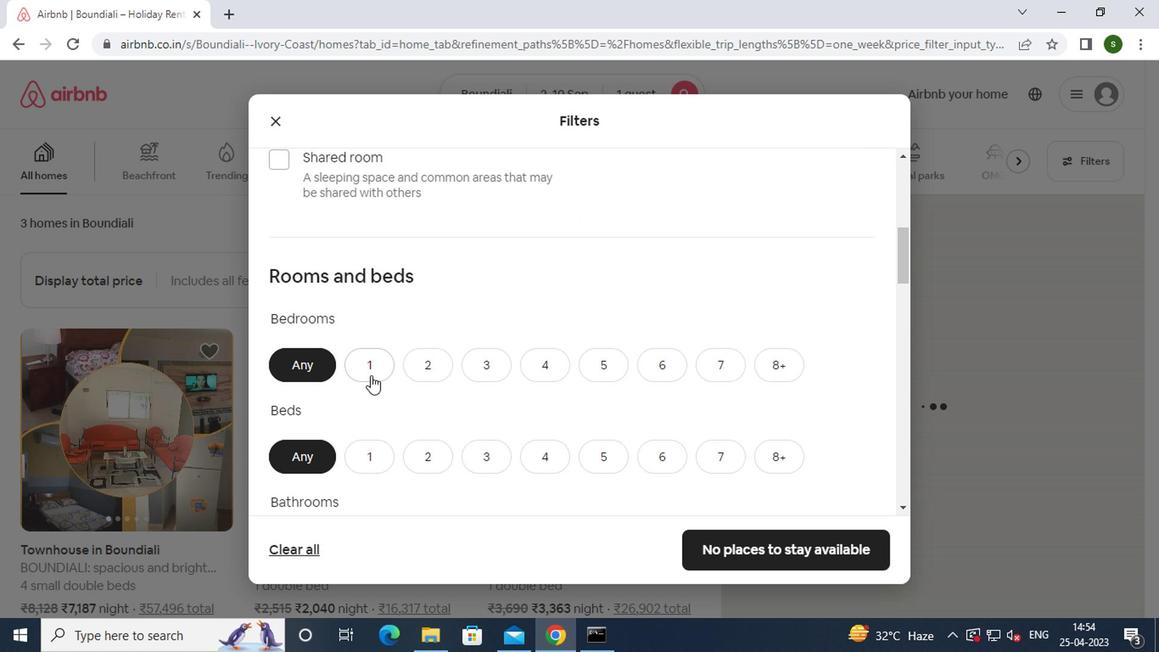
Action: Mouse moved to (368, 460)
Screenshot: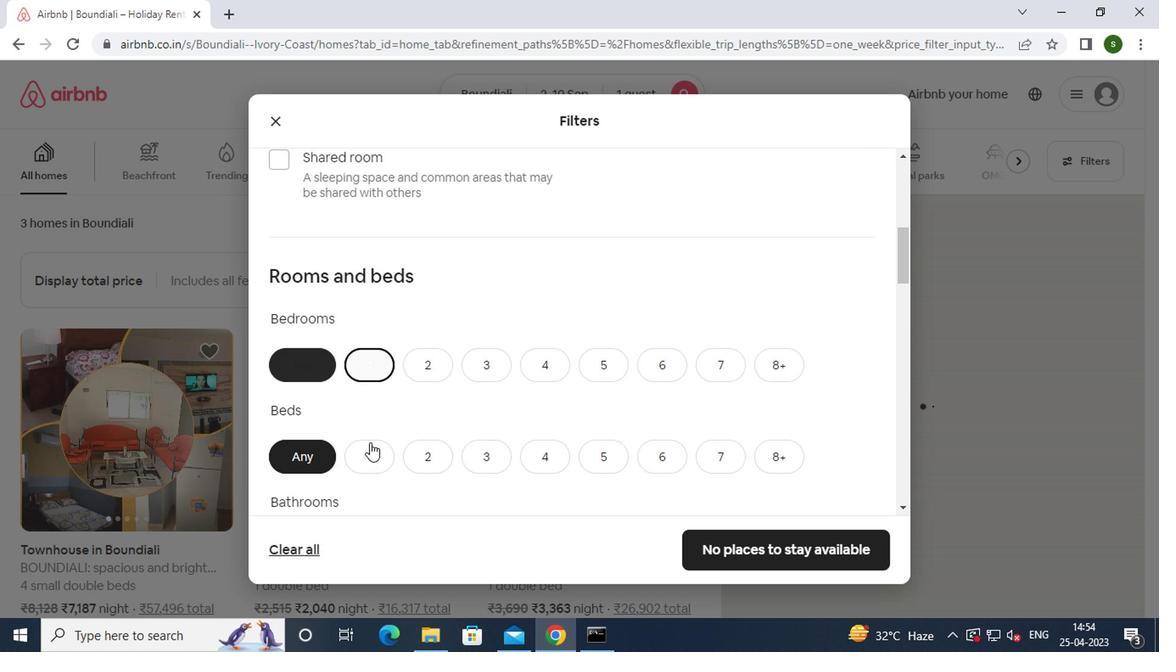 
Action: Mouse pressed left at (368, 460)
Screenshot: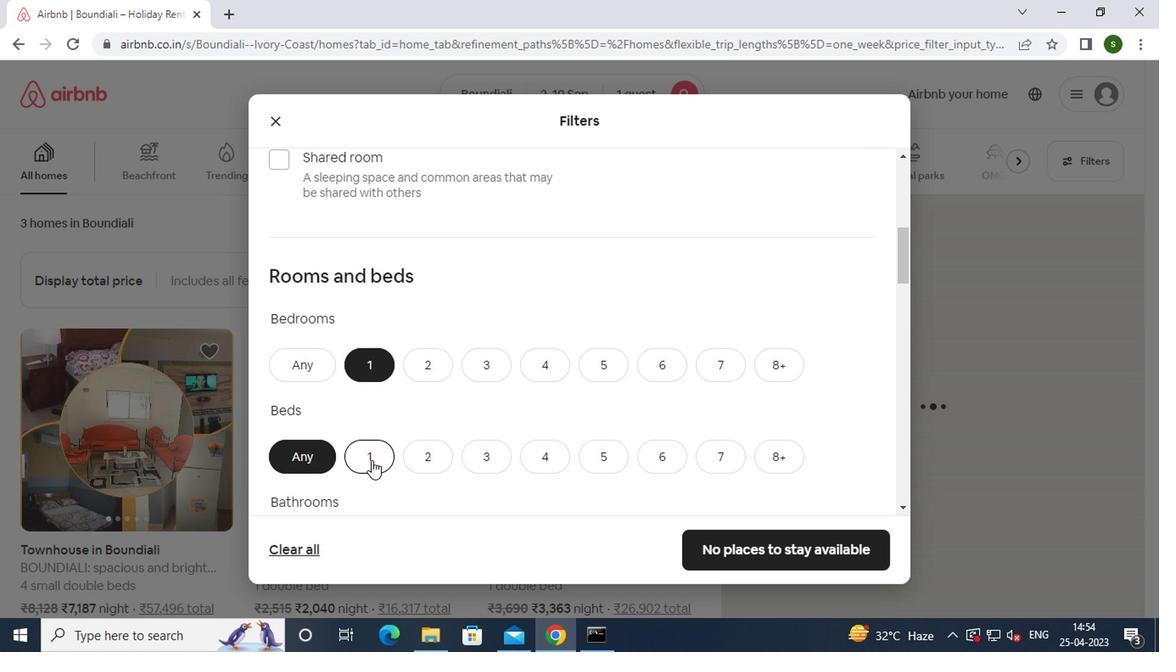 
Action: Mouse moved to (448, 401)
Screenshot: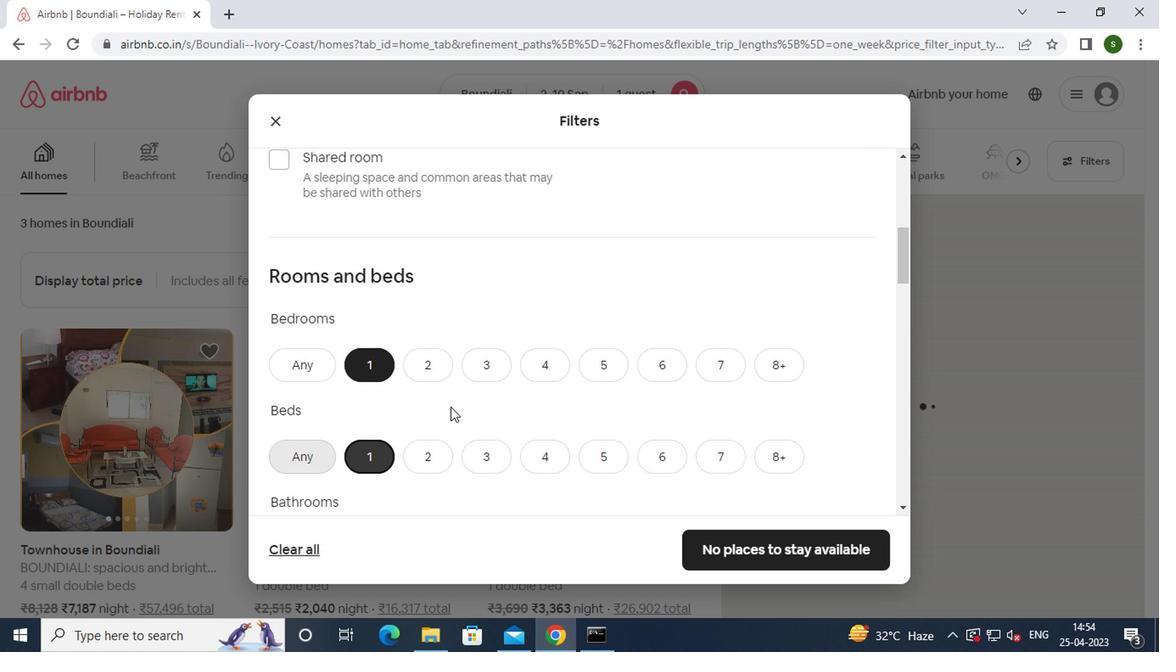 
Action: Mouse scrolled (448, 401) with delta (0, 0)
Screenshot: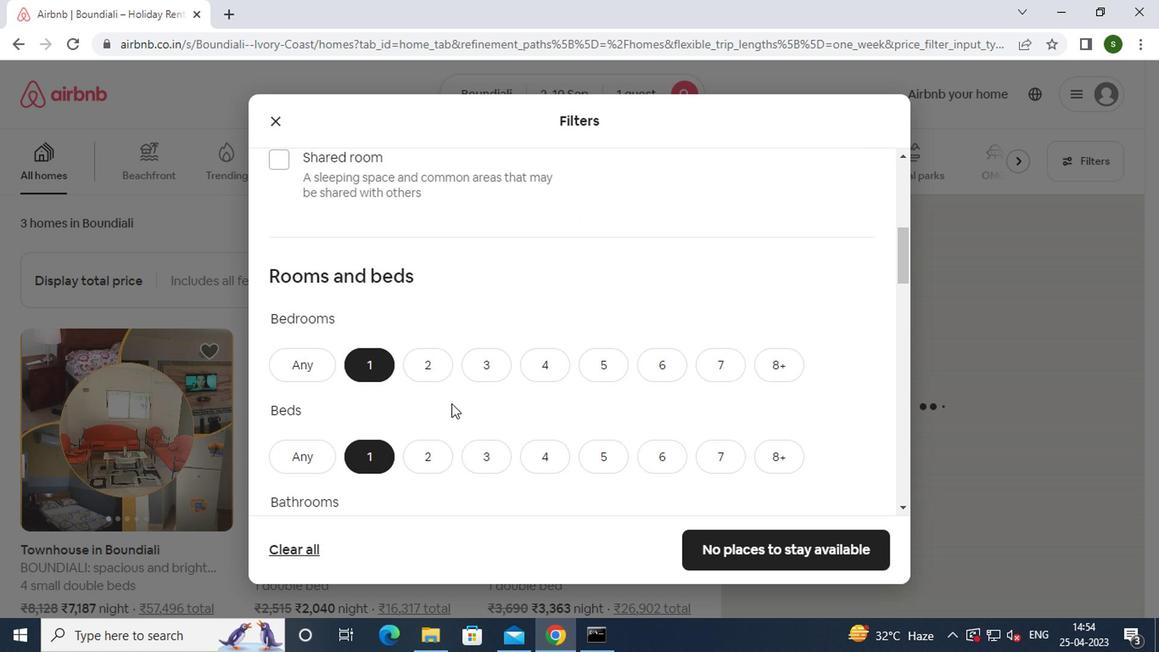 
Action: Mouse scrolled (448, 401) with delta (0, 0)
Screenshot: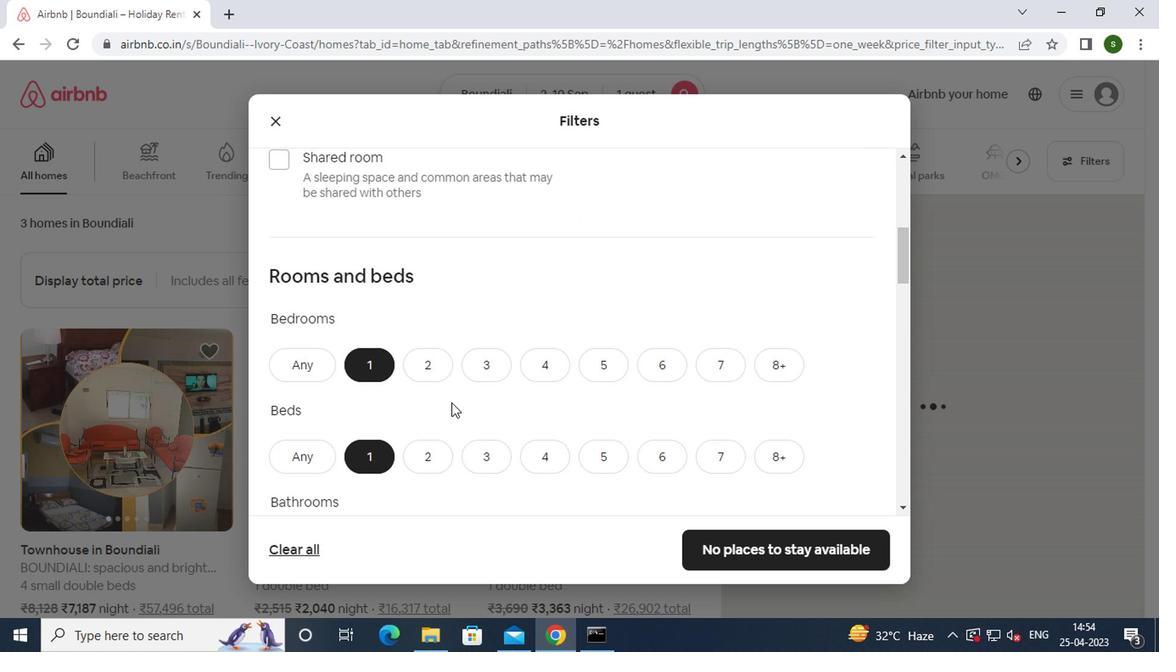 
Action: Mouse moved to (380, 377)
Screenshot: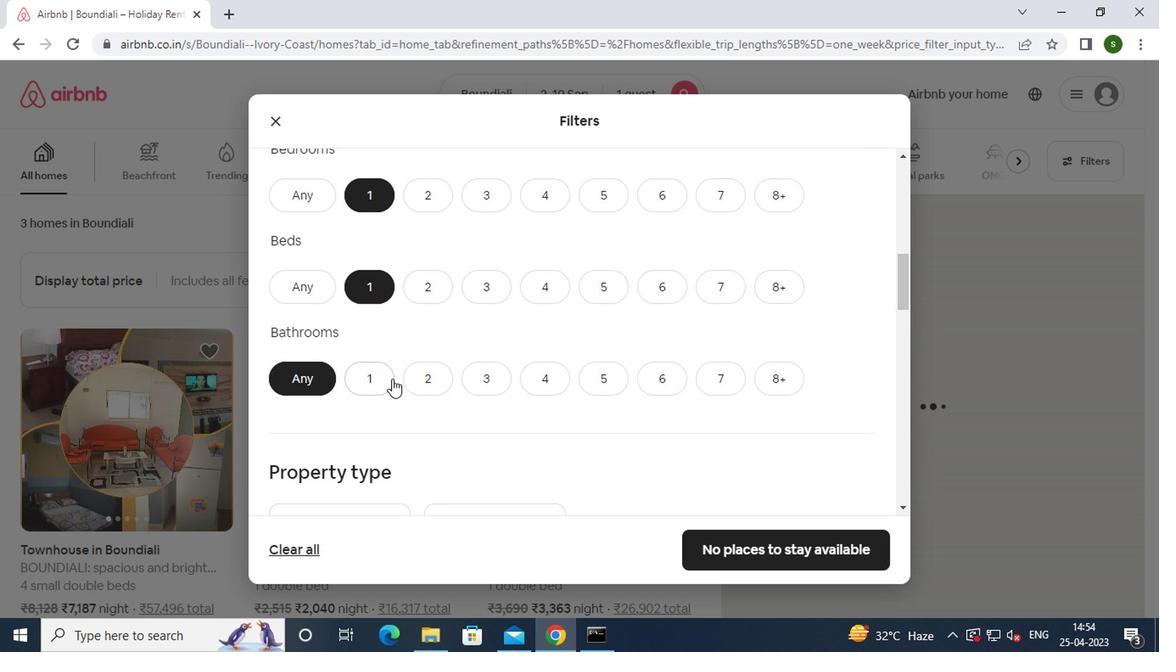 
Action: Mouse pressed left at (380, 377)
Screenshot: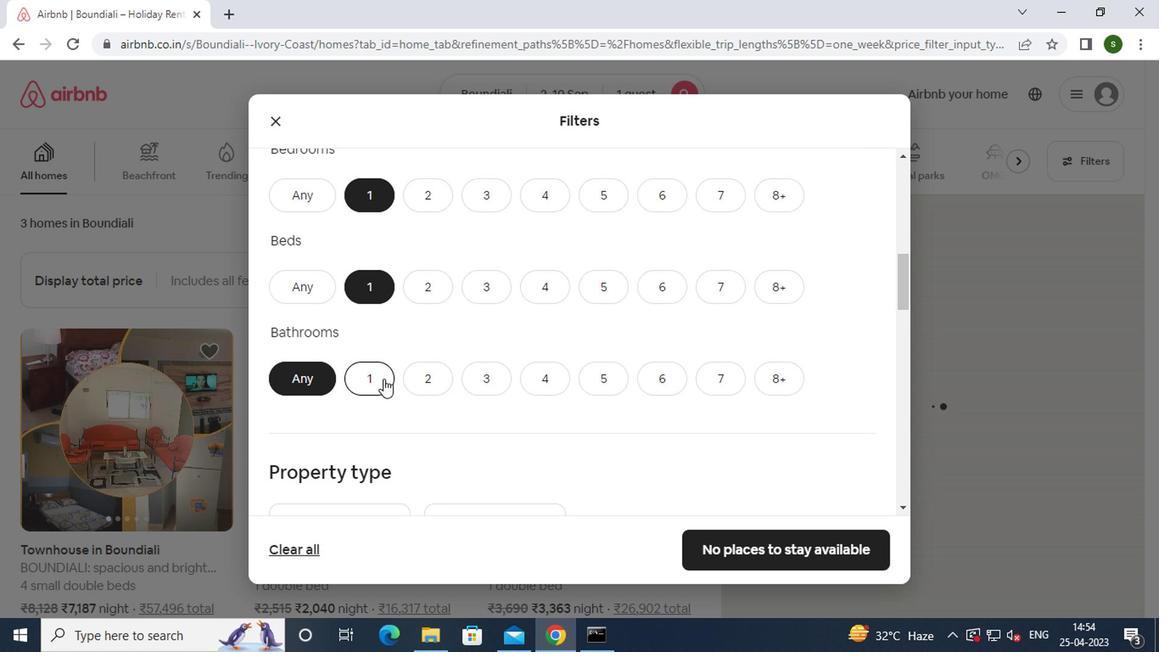 
Action: Mouse moved to (449, 334)
Screenshot: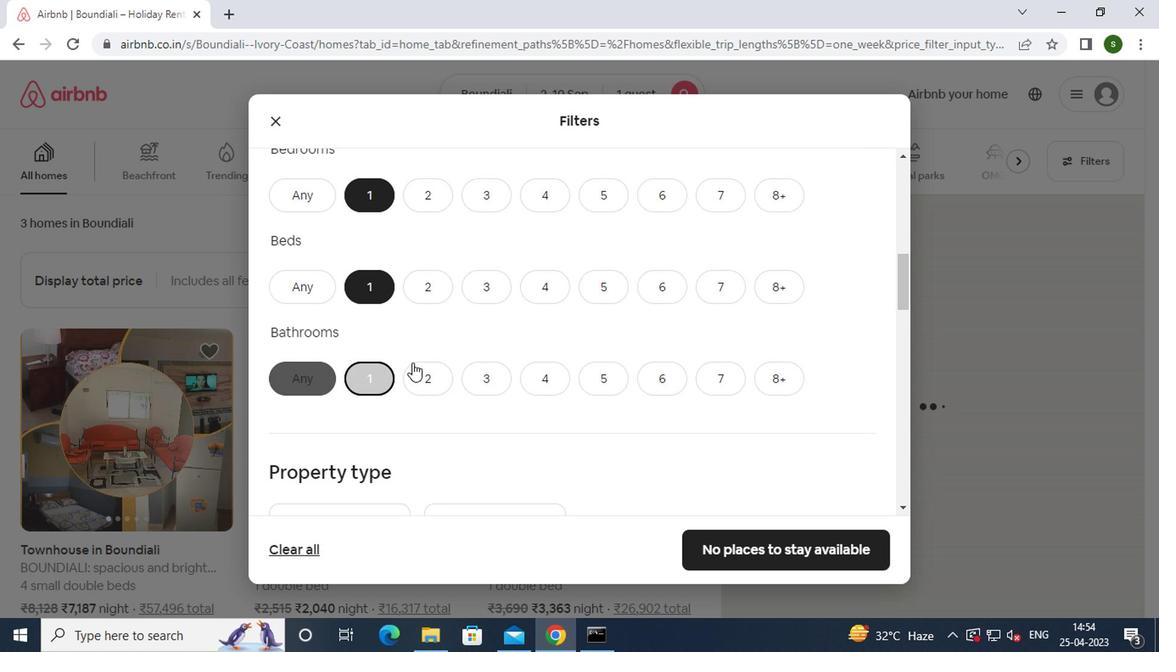 
Action: Mouse scrolled (449, 334) with delta (0, 0)
Screenshot: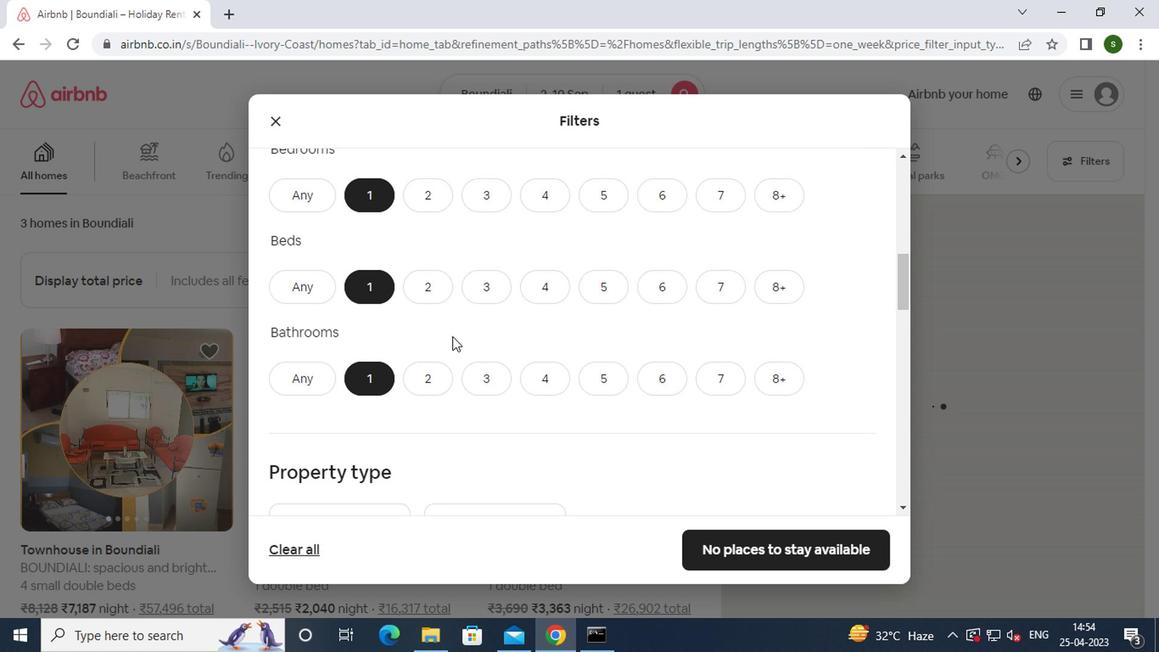 
Action: Mouse scrolled (449, 334) with delta (0, 0)
Screenshot: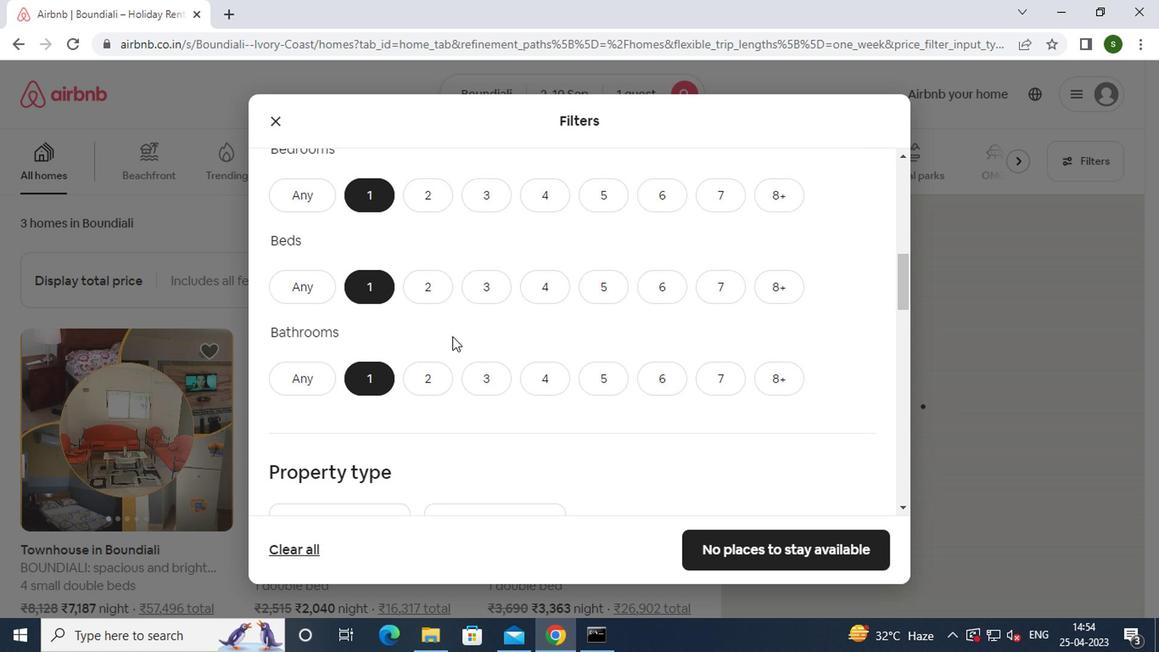 
Action: Mouse scrolled (449, 334) with delta (0, 0)
Screenshot: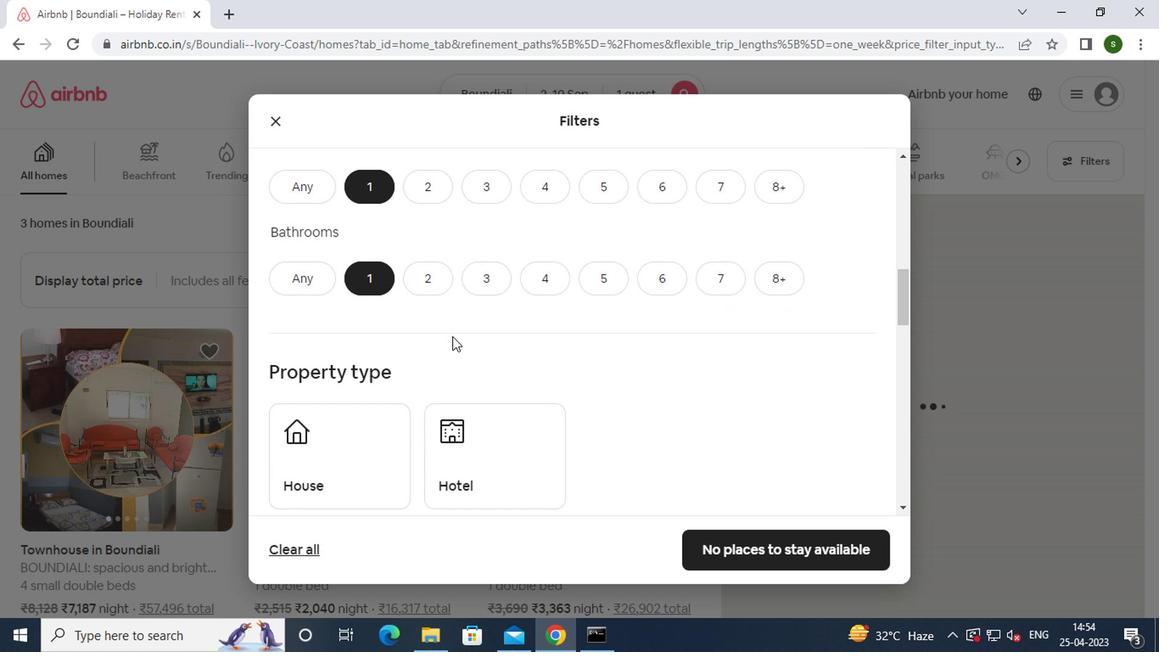 
Action: Mouse moved to (354, 325)
Screenshot: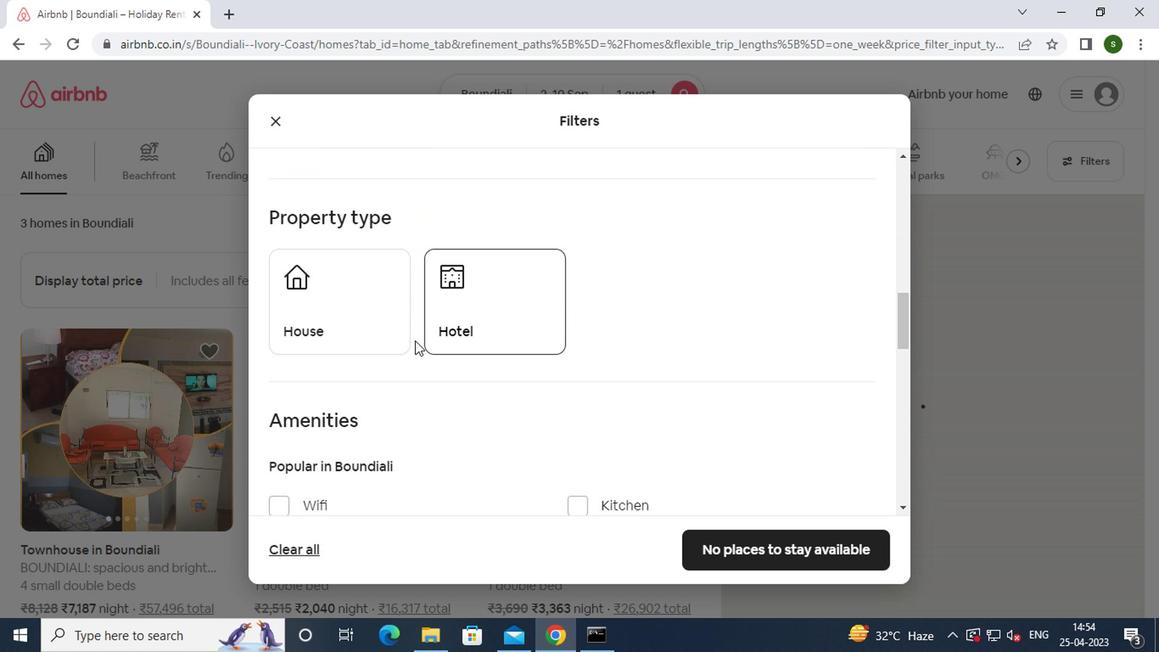 
Action: Mouse pressed left at (354, 325)
Screenshot: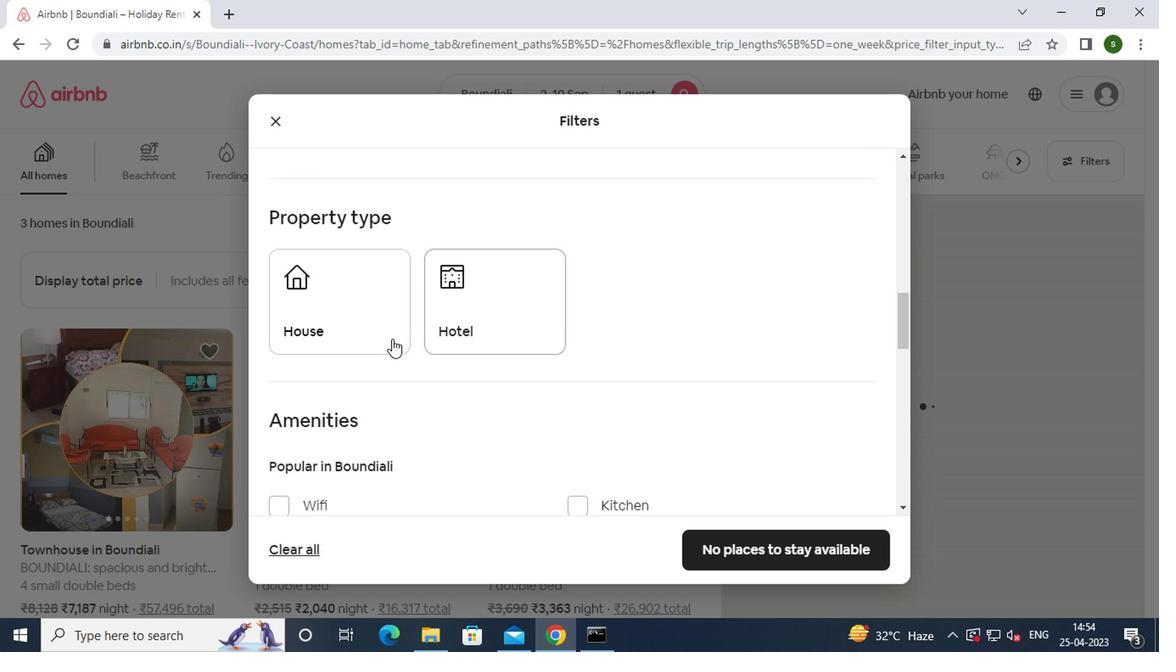 
Action: Mouse moved to (523, 338)
Screenshot: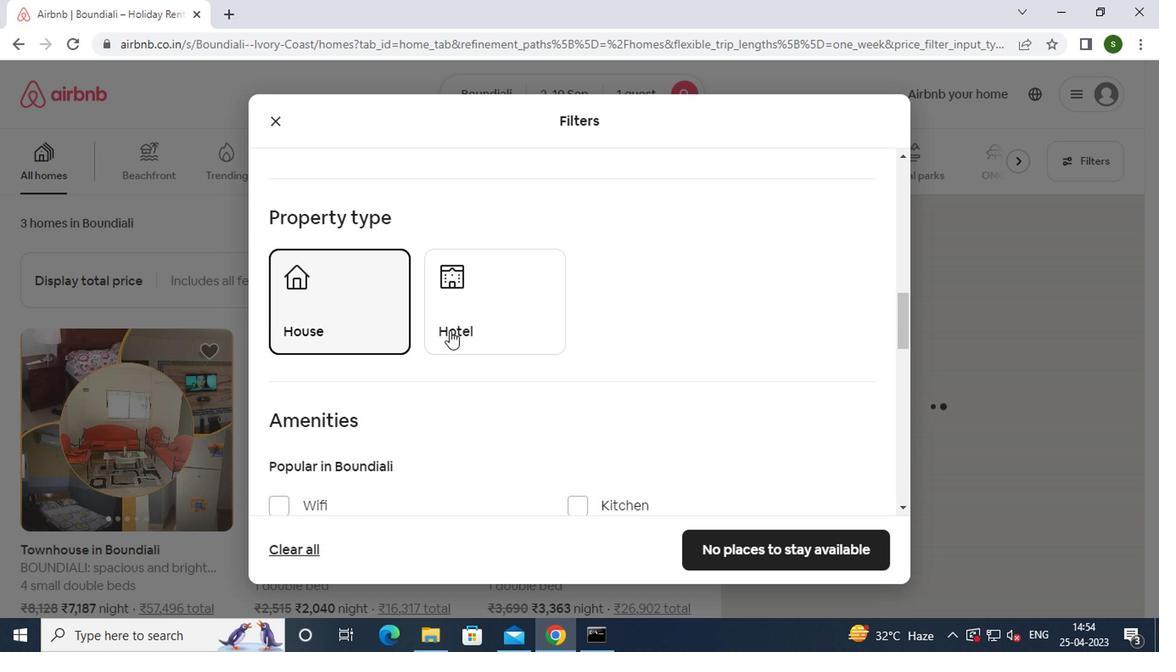 
Action: Mouse pressed left at (523, 338)
Screenshot: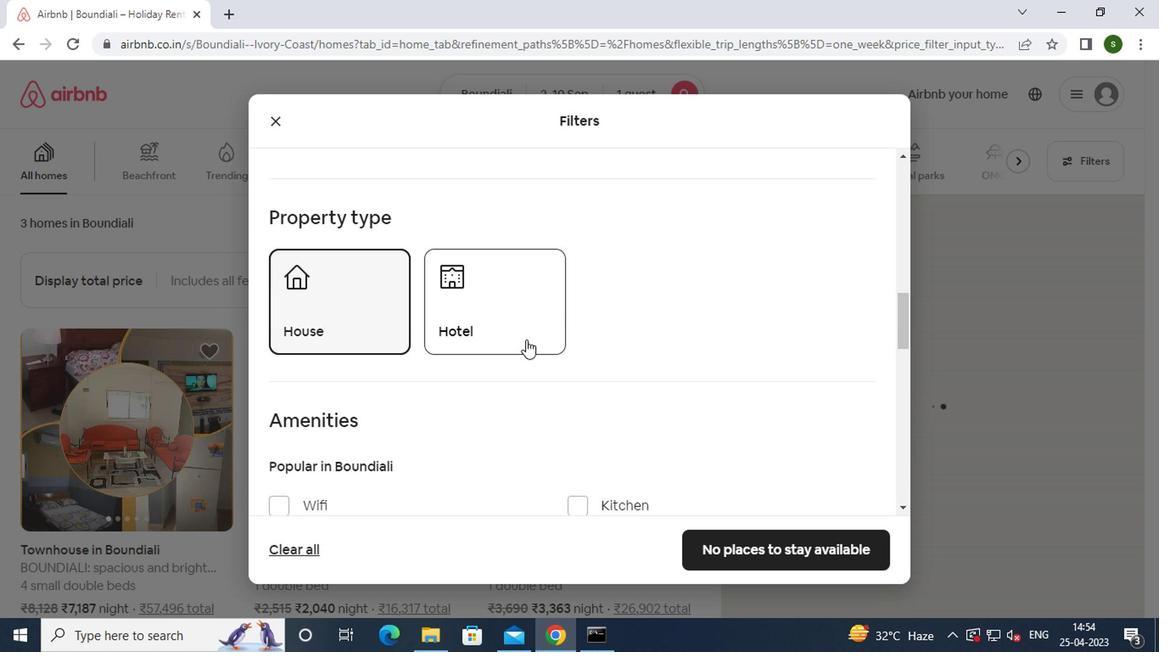 
Action: Mouse moved to (657, 334)
Screenshot: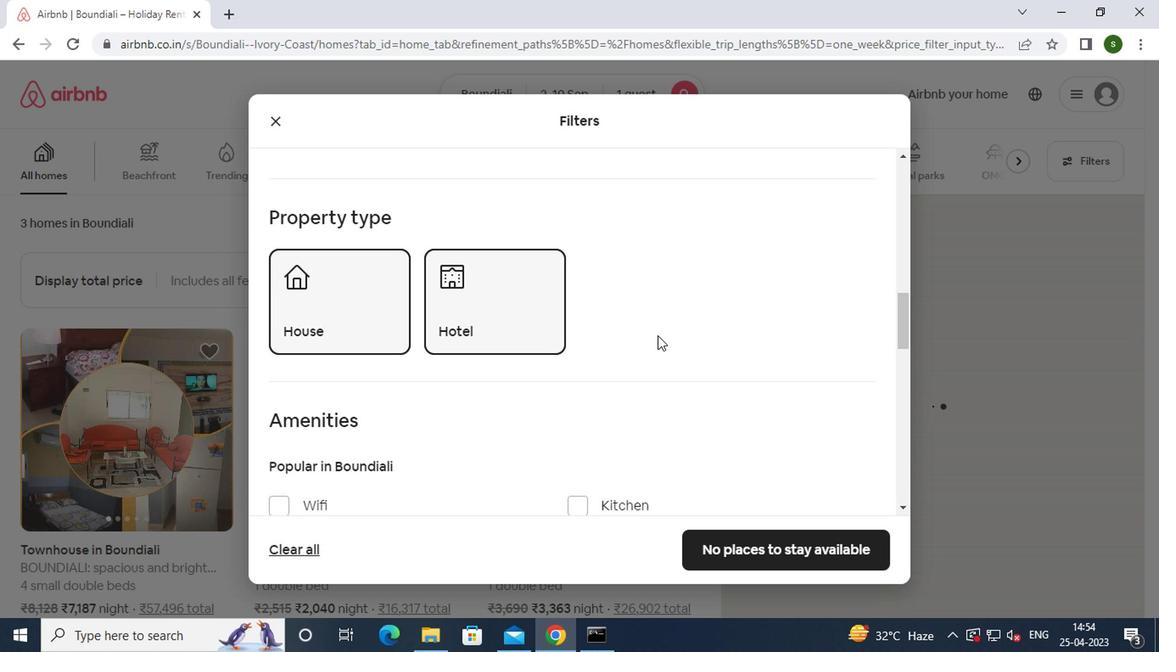
Action: Mouse scrolled (657, 332) with delta (0, -1)
Screenshot: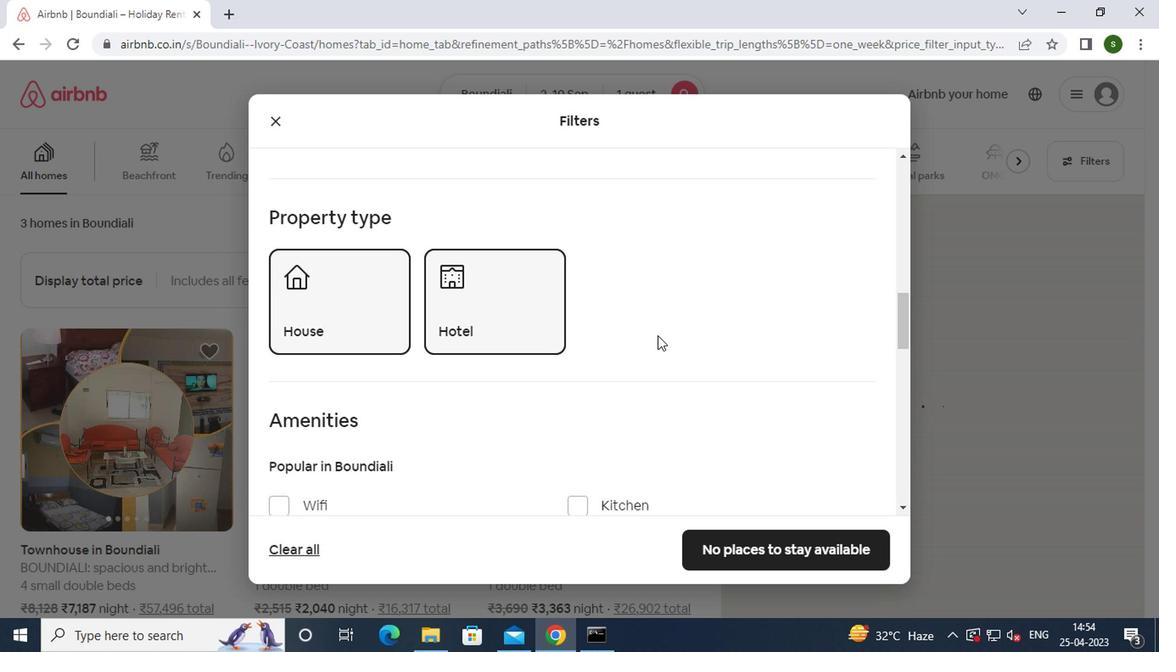 
Action: Mouse moved to (657, 334)
Screenshot: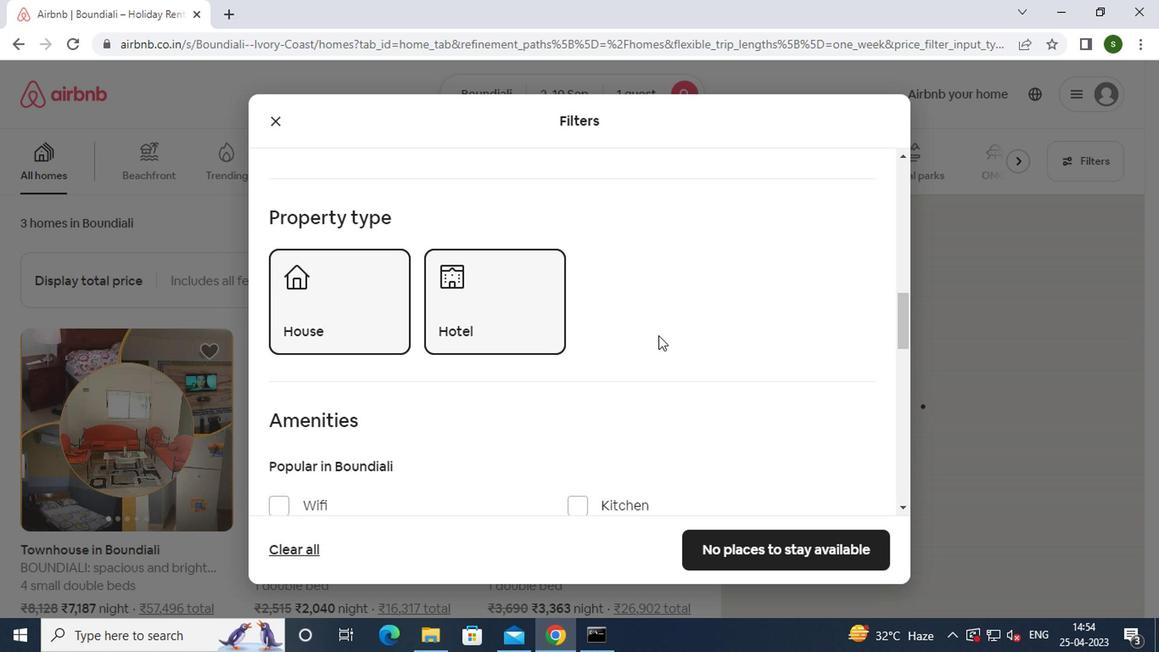 
Action: Mouse scrolled (657, 334) with delta (0, 0)
Screenshot: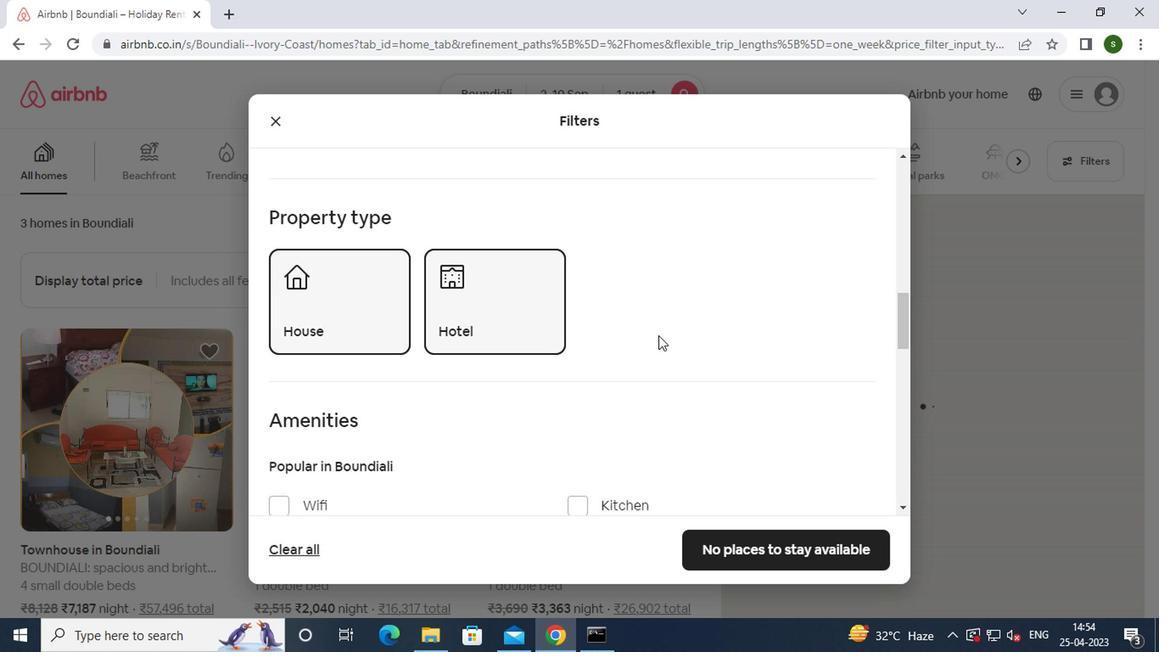 
Action: Mouse scrolled (657, 334) with delta (0, 0)
Screenshot: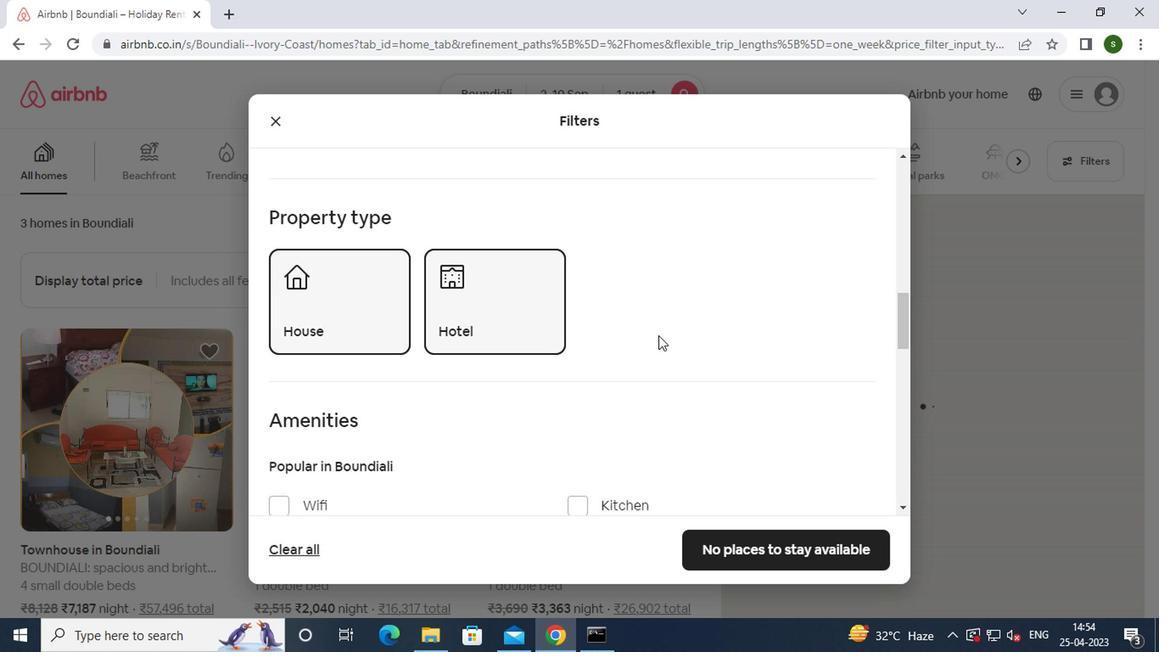 
Action: Mouse scrolled (657, 334) with delta (0, 0)
Screenshot: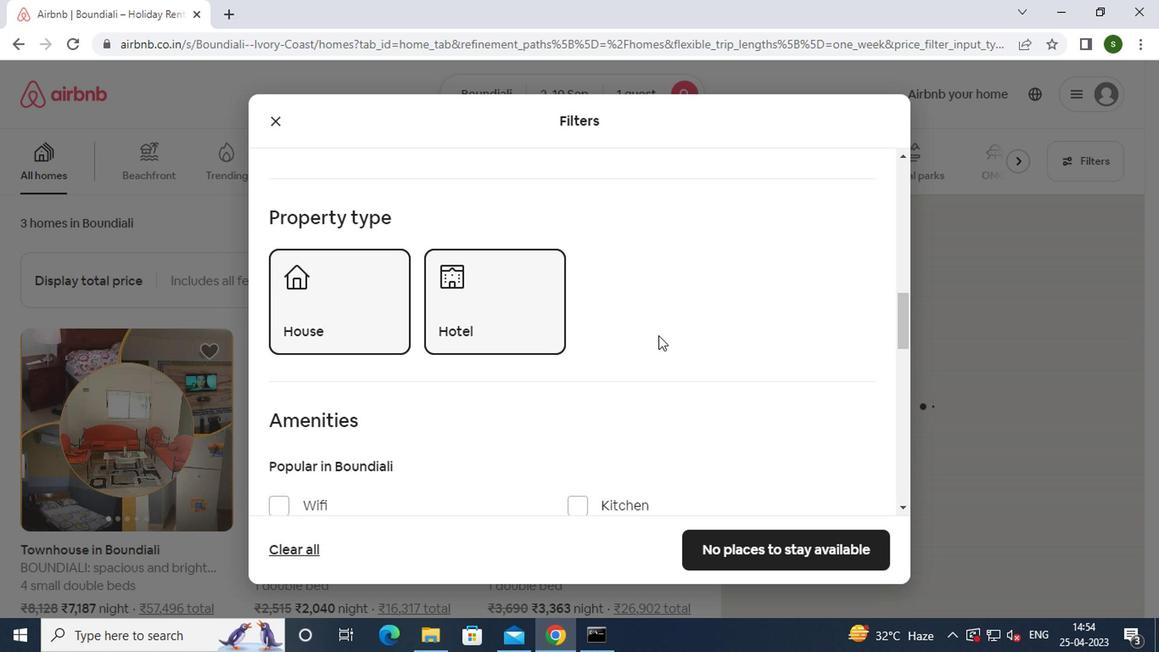 
Action: Mouse moved to (656, 335)
Screenshot: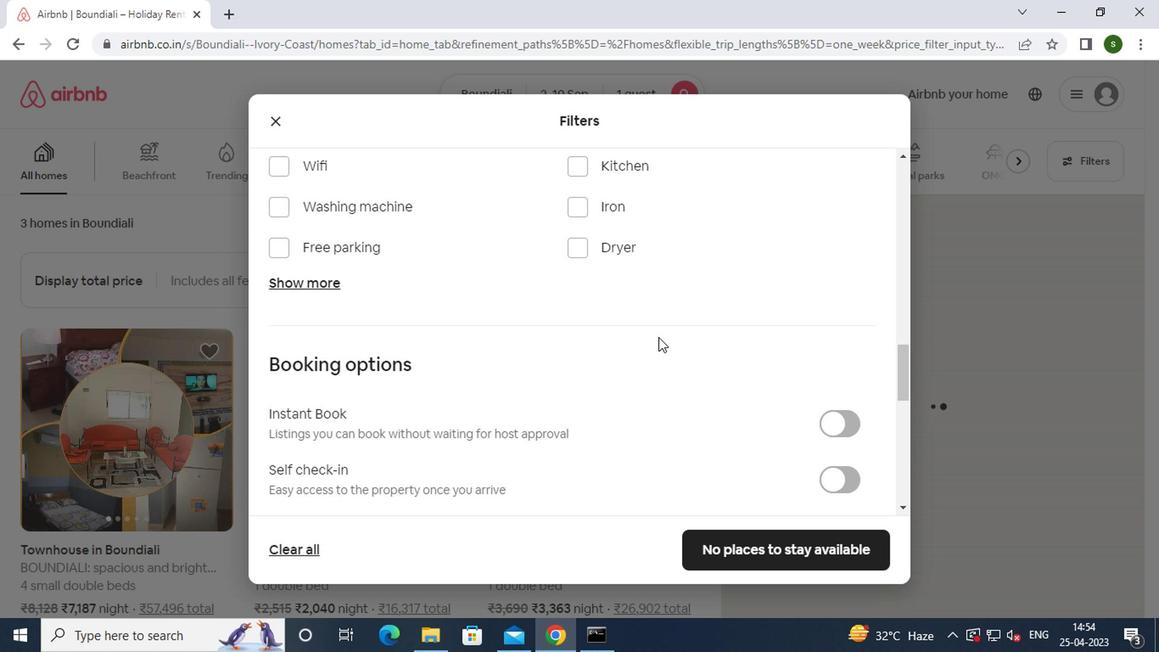 
Action: Mouse scrolled (656, 334) with delta (0, 0)
Screenshot: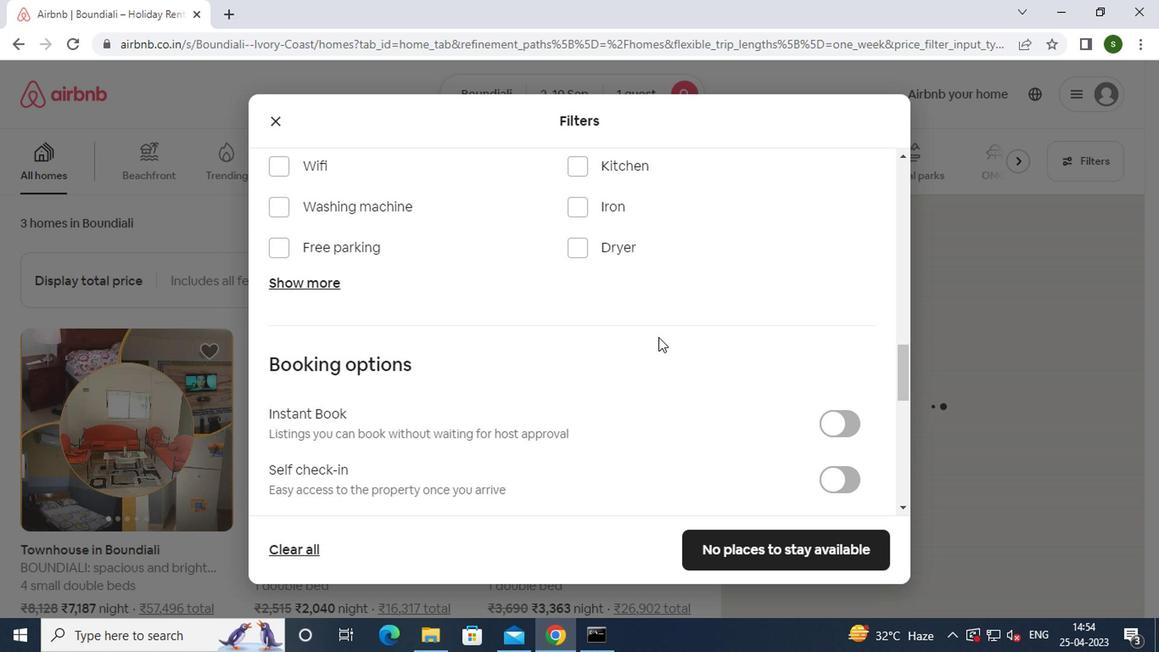
Action: Mouse moved to (835, 399)
Screenshot: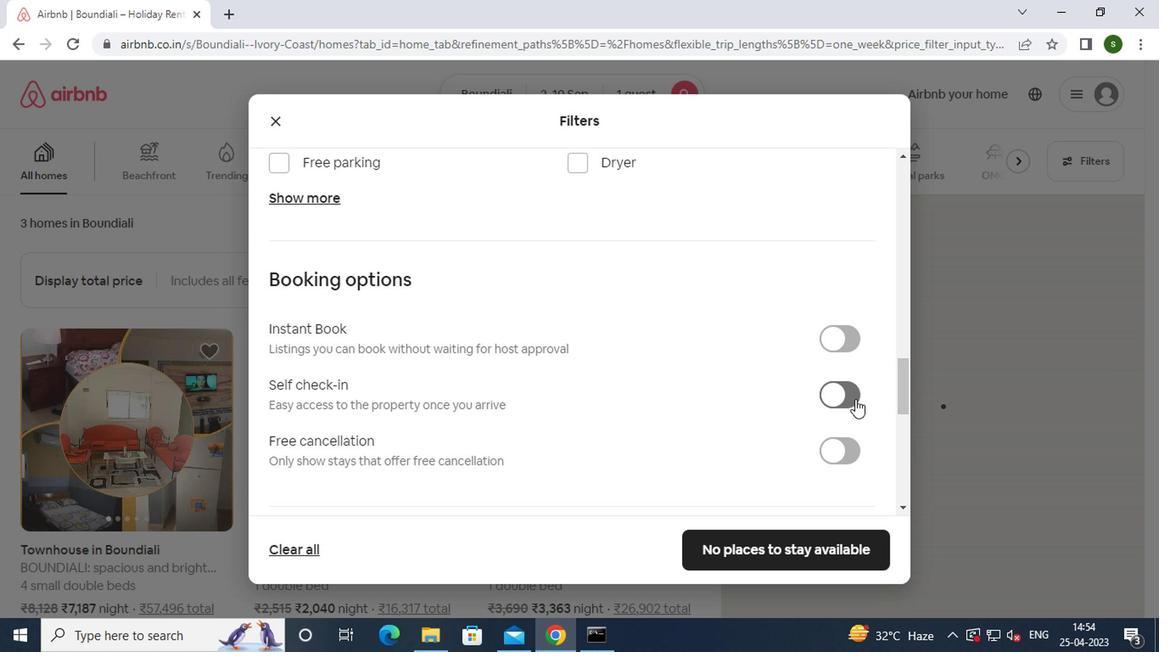 
Action: Mouse pressed left at (835, 399)
Screenshot: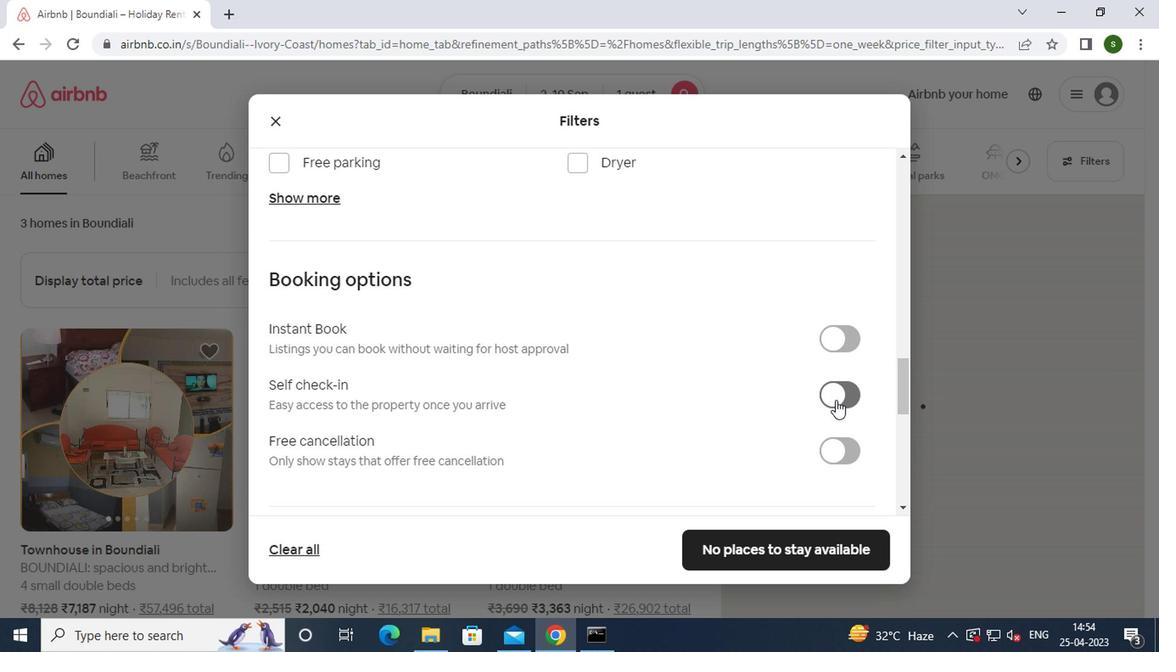 
Action: Mouse moved to (689, 410)
Screenshot: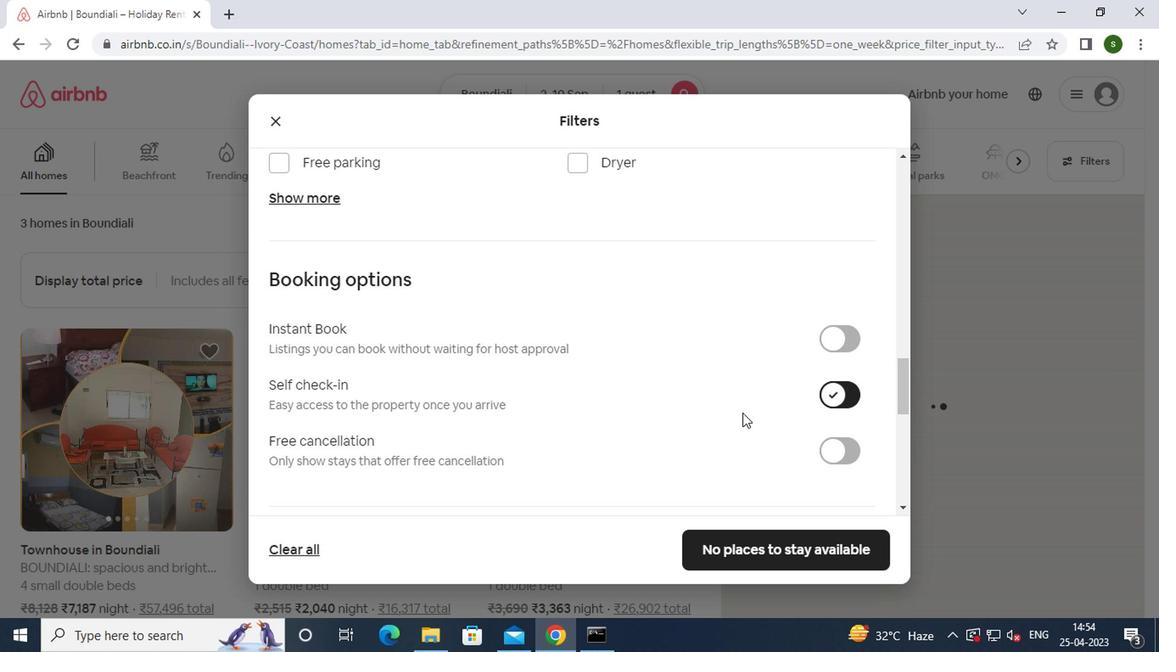 
Action: Mouse scrolled (689, 409) with delta (0, 0)
Screenshot: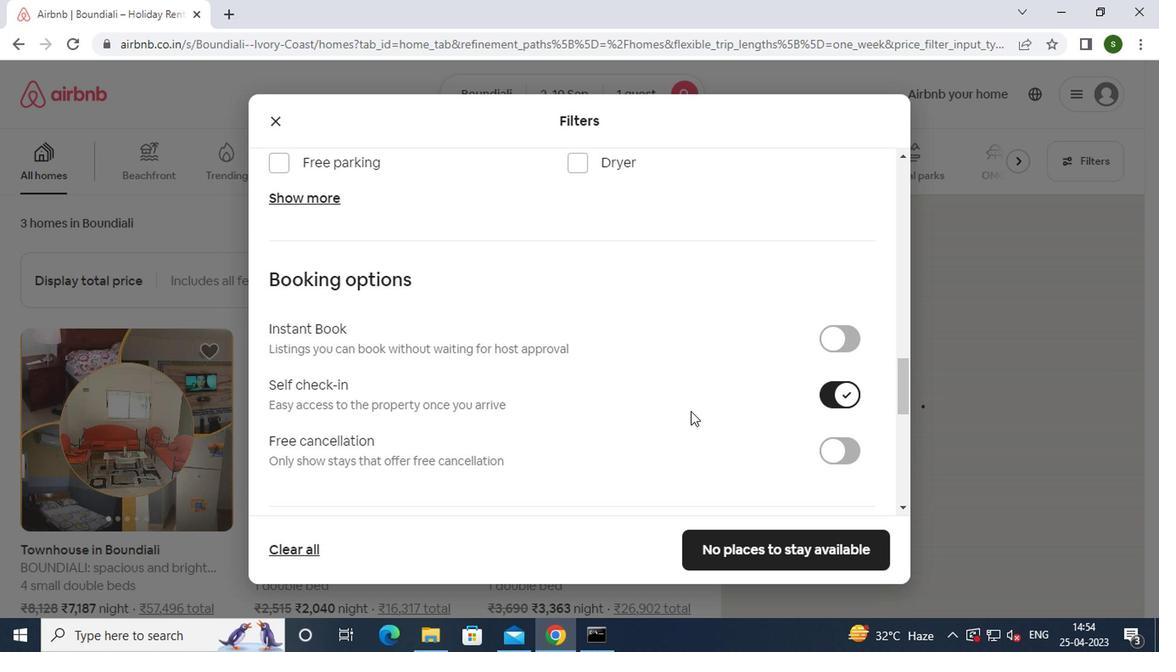 
Action: Mouse scrolled (689, 409) with delta (0, 0)
Screenshot: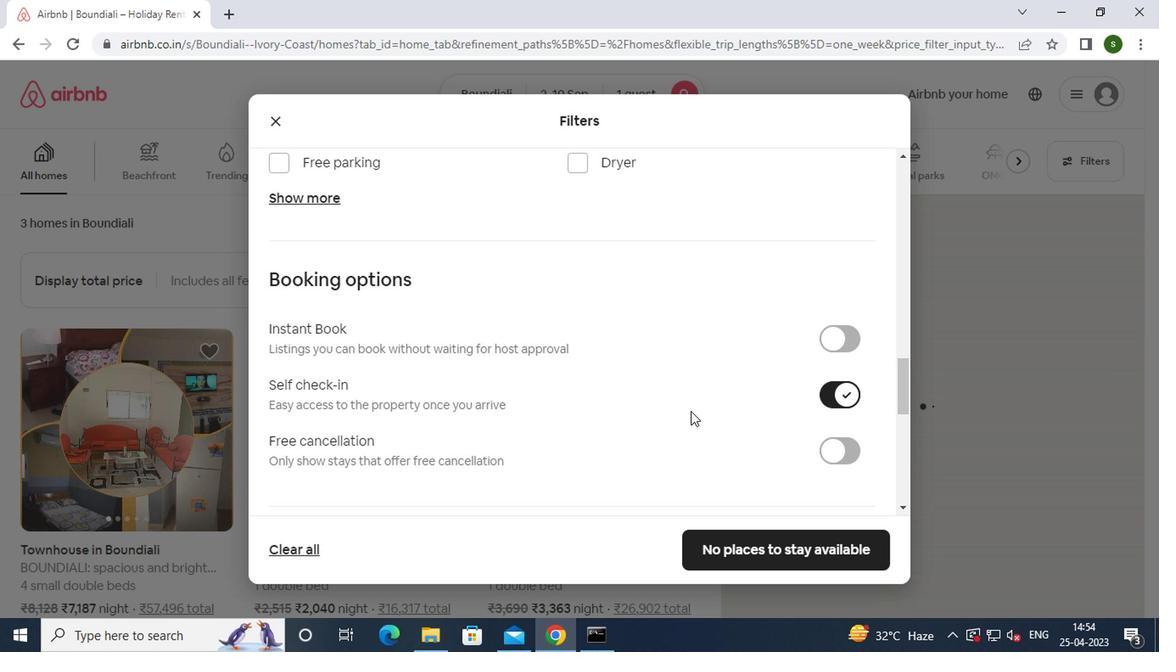 
Action: Mouse scrolled (689, 409) with delta (0, 0)
Screenshot: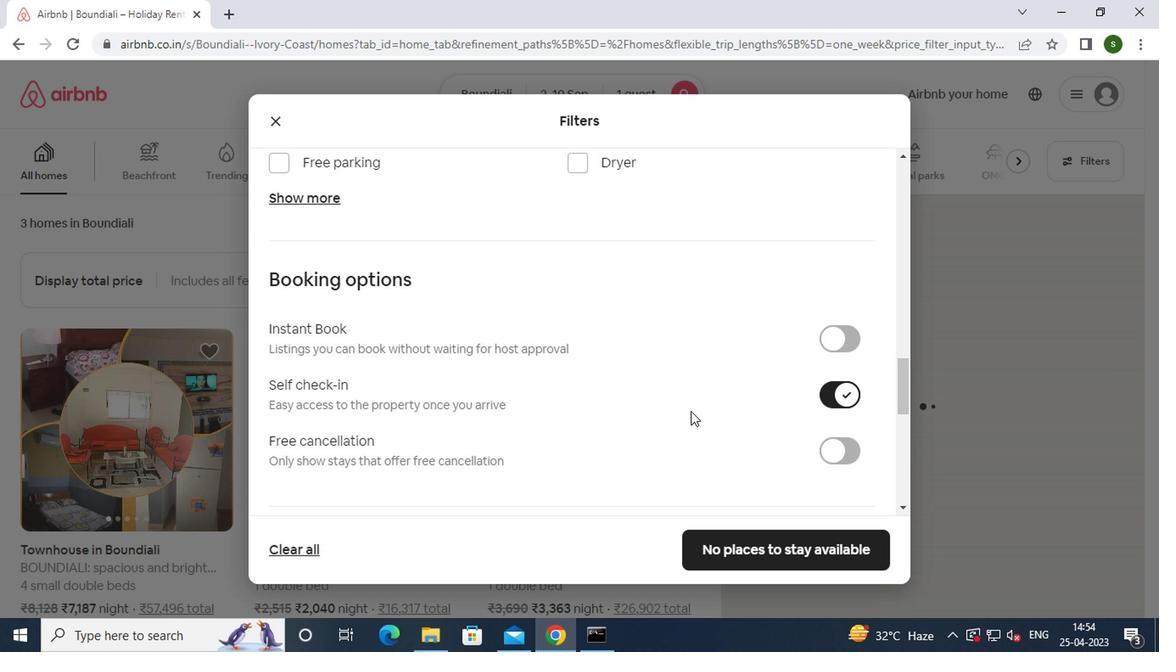 
Action: Mouse scrolled (689, 409) with delta (0, 0)
Screenshot: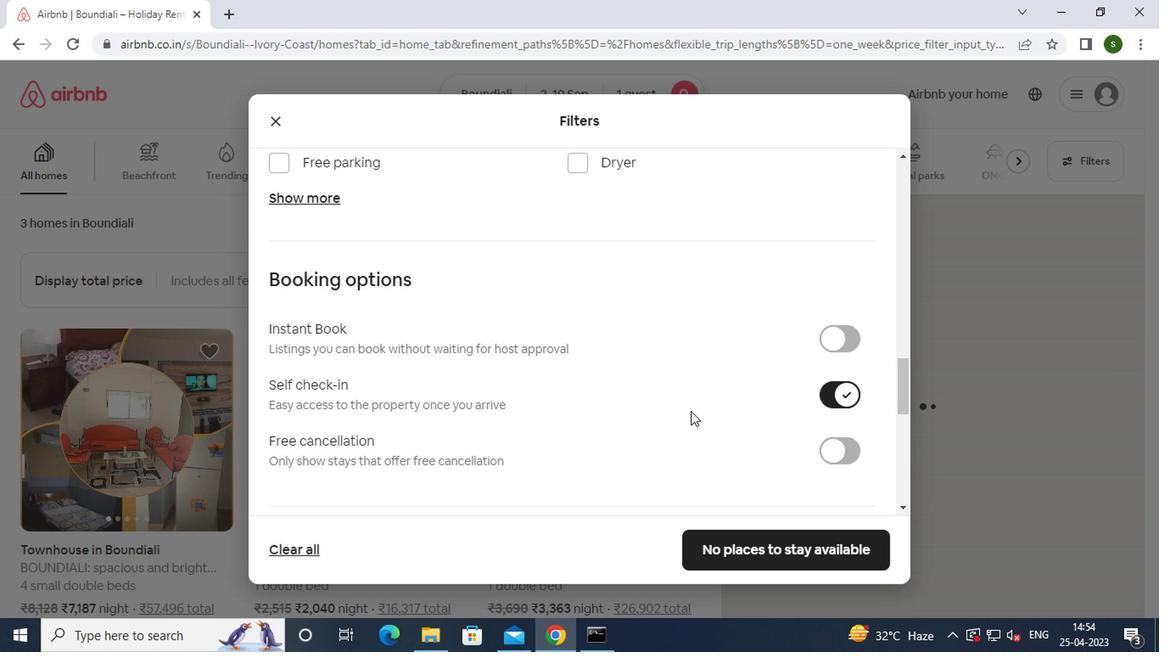 
Action: Mouse scrolled (689, 409) with delta (0, 0)
Screenshot: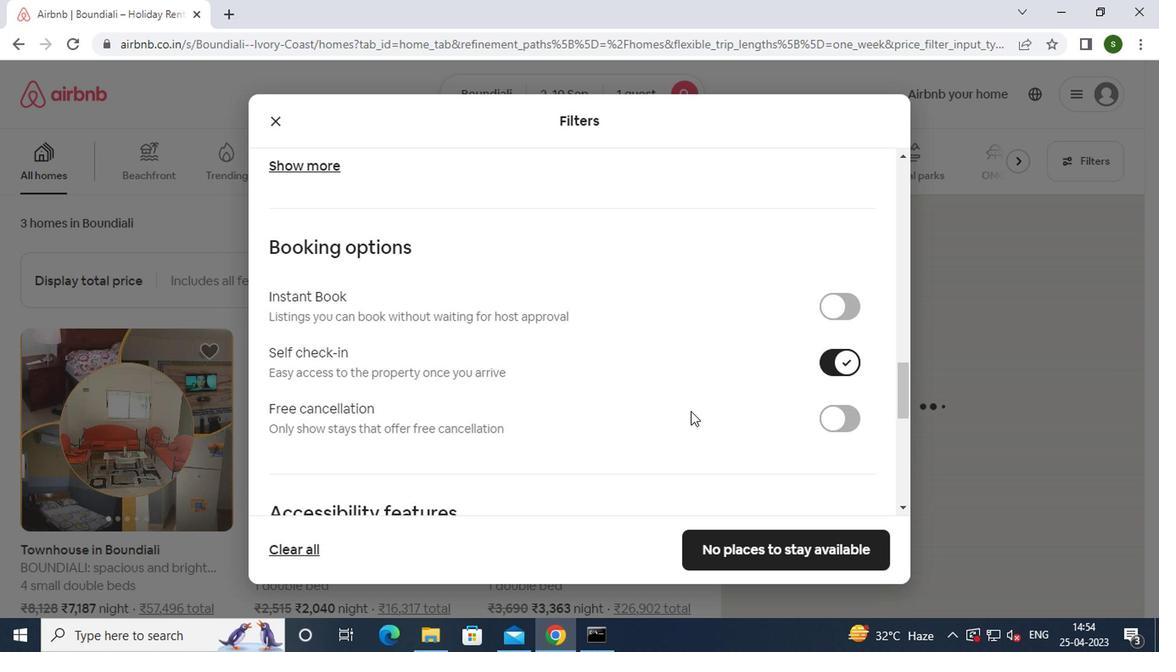 
Action: Mouse scrolled (689, 409) with delta (0, 0)
Screenshot: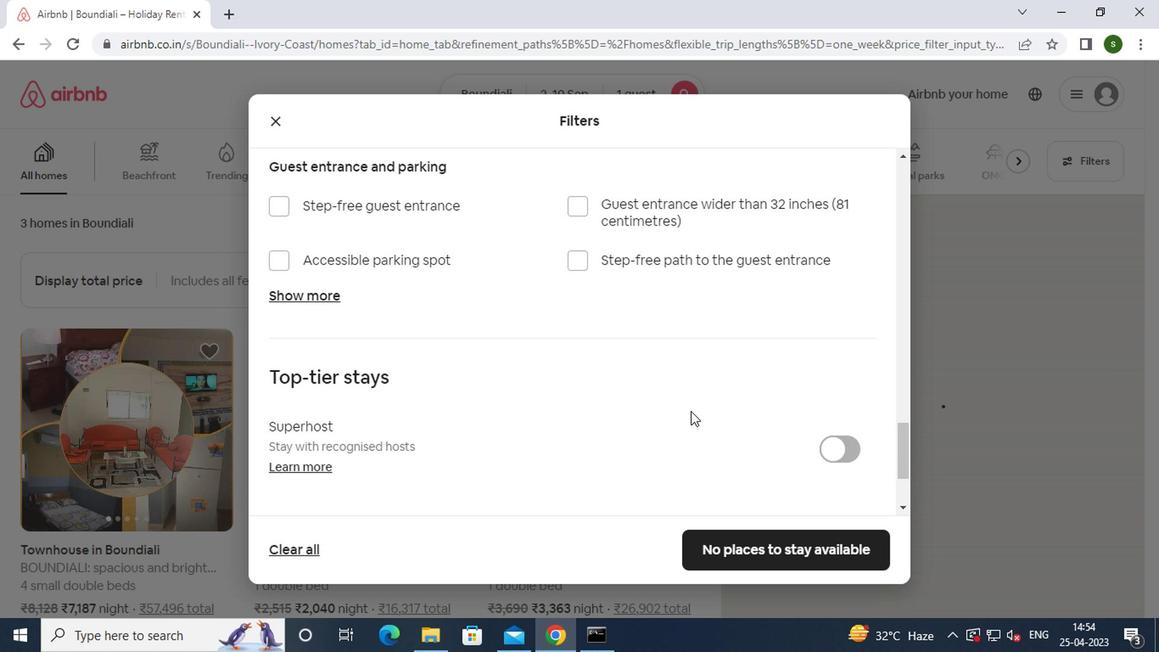
Action: Mouse scrolled (689, 409) with delta (0, 0)
Screenshot: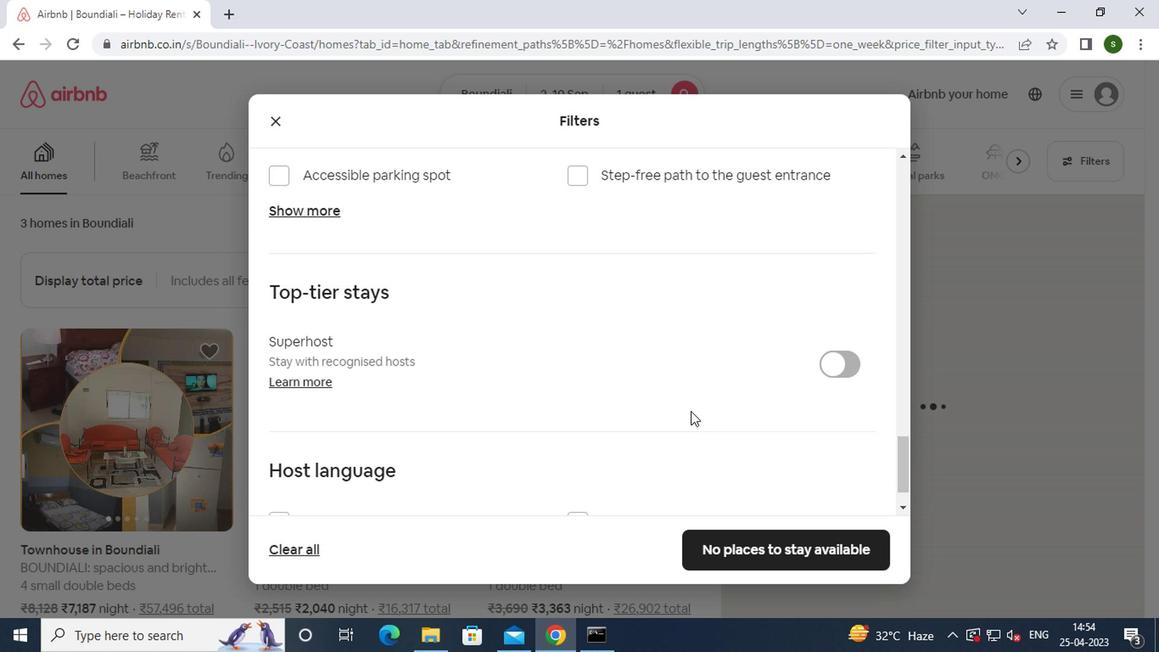 
Action: Mouse scrolled (689, 409) with delta (0, 0)
Screenshot: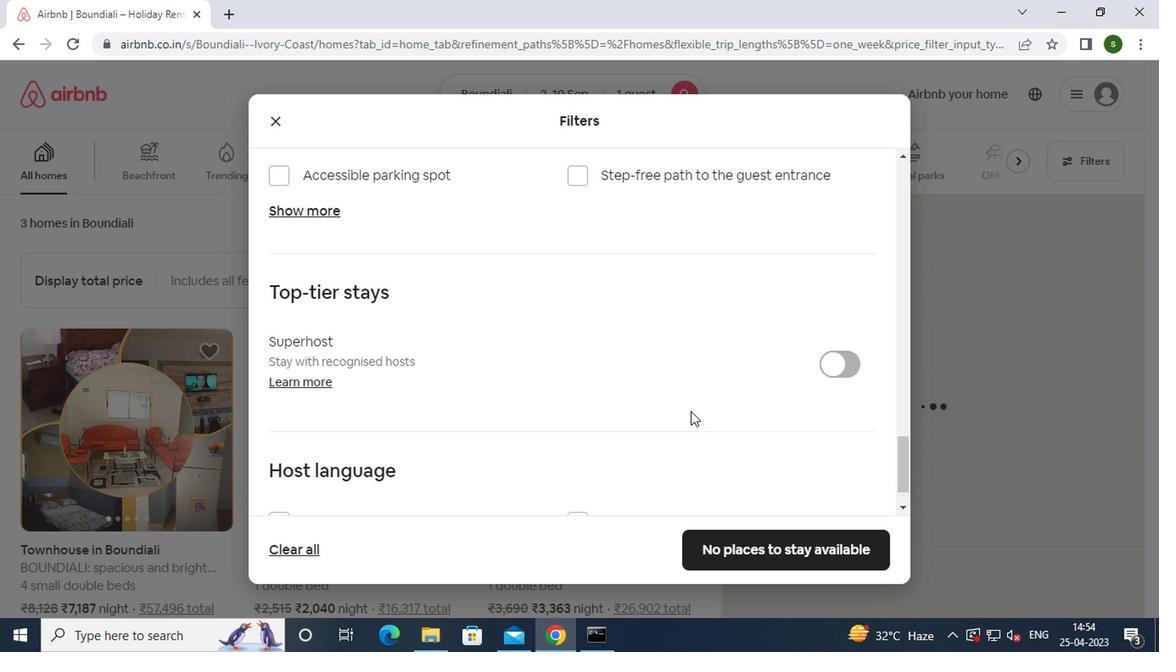 
Action: Mouse scrolled (689, 409) with delta (0, 0)
Screenshot: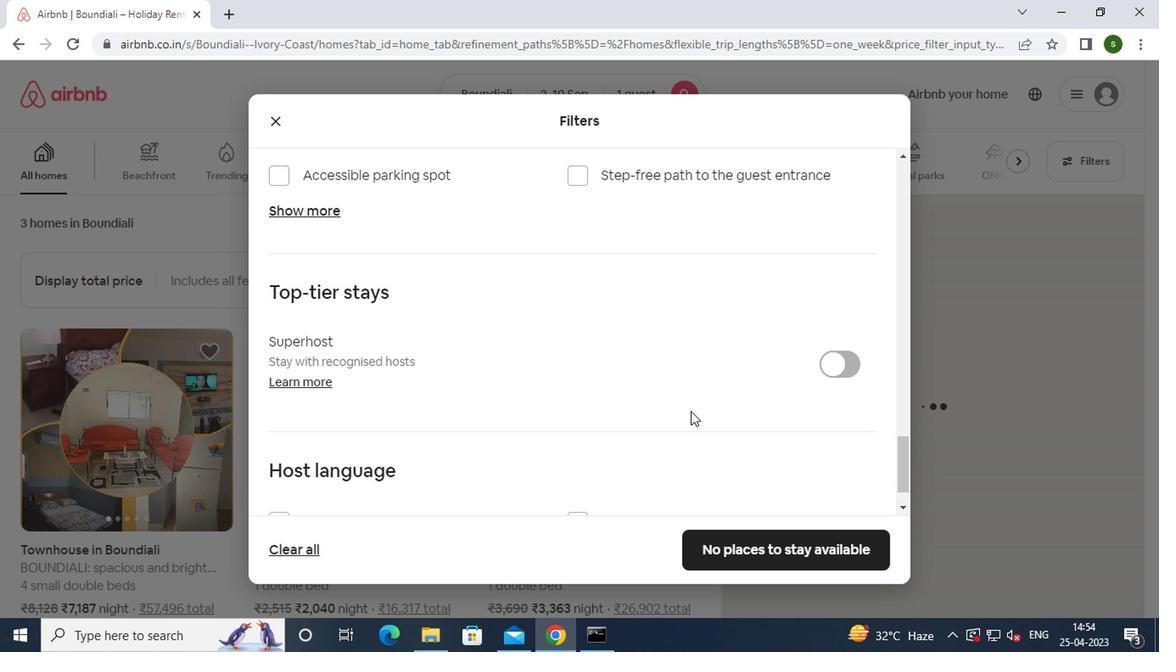
Action: Mouse scrolled (689, 409) with delta (0, 0)
Screenshot: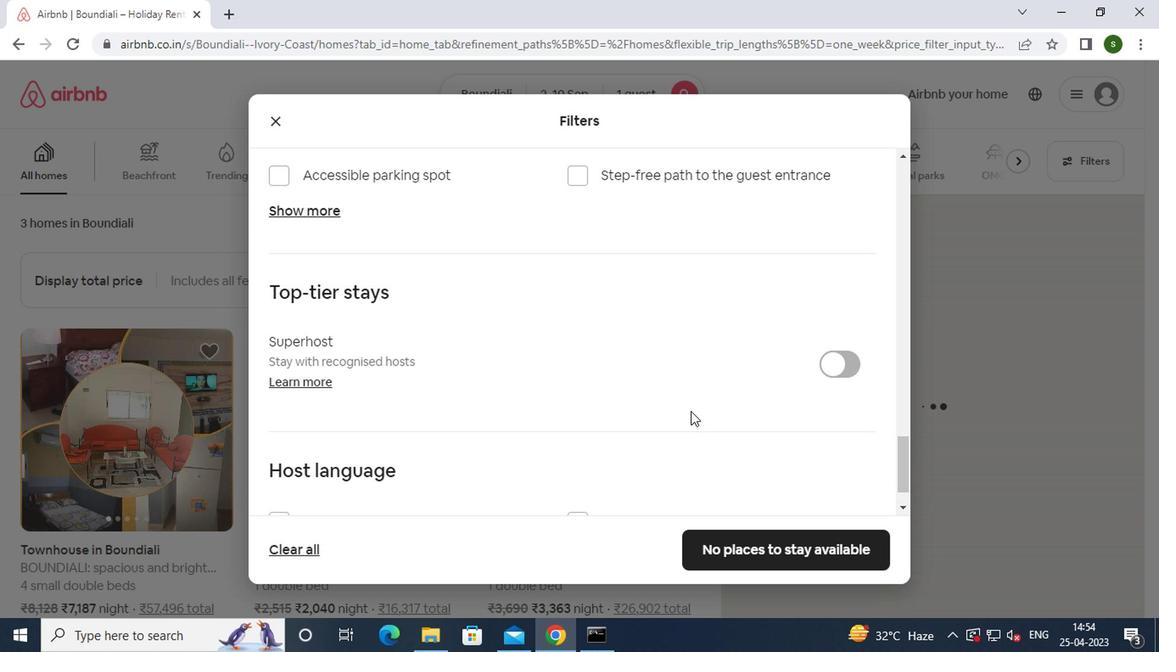 
Action: Mouse moved to (337, 474)
Screenshot: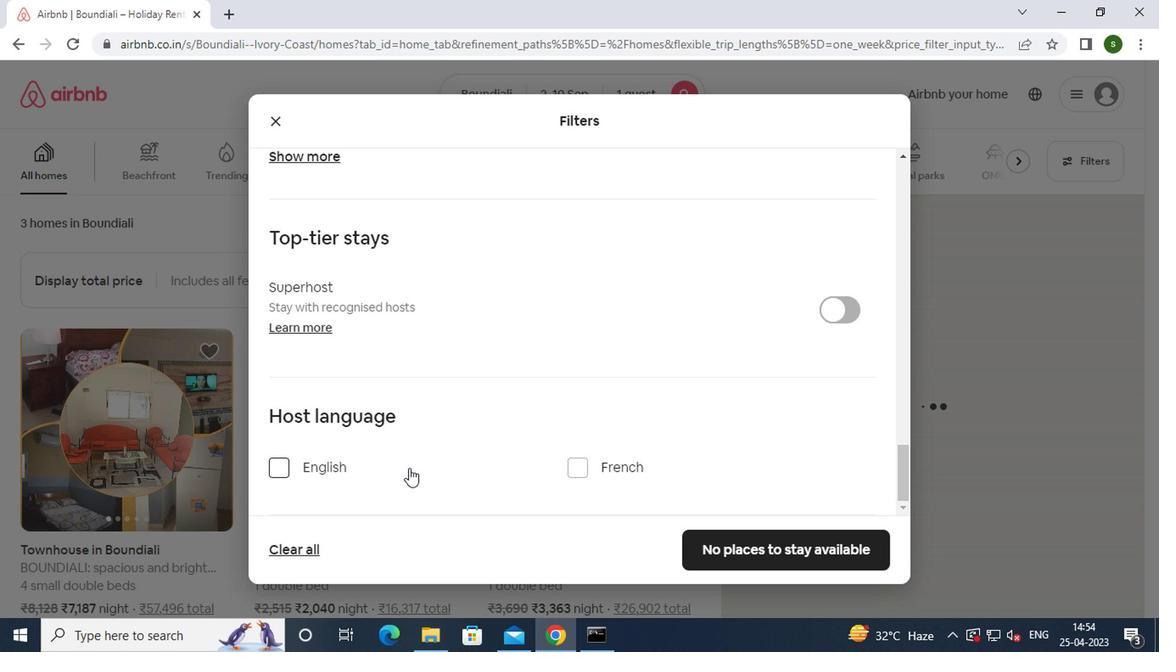 
Action: Mouse pressed left at (337, 474)
Screenshot: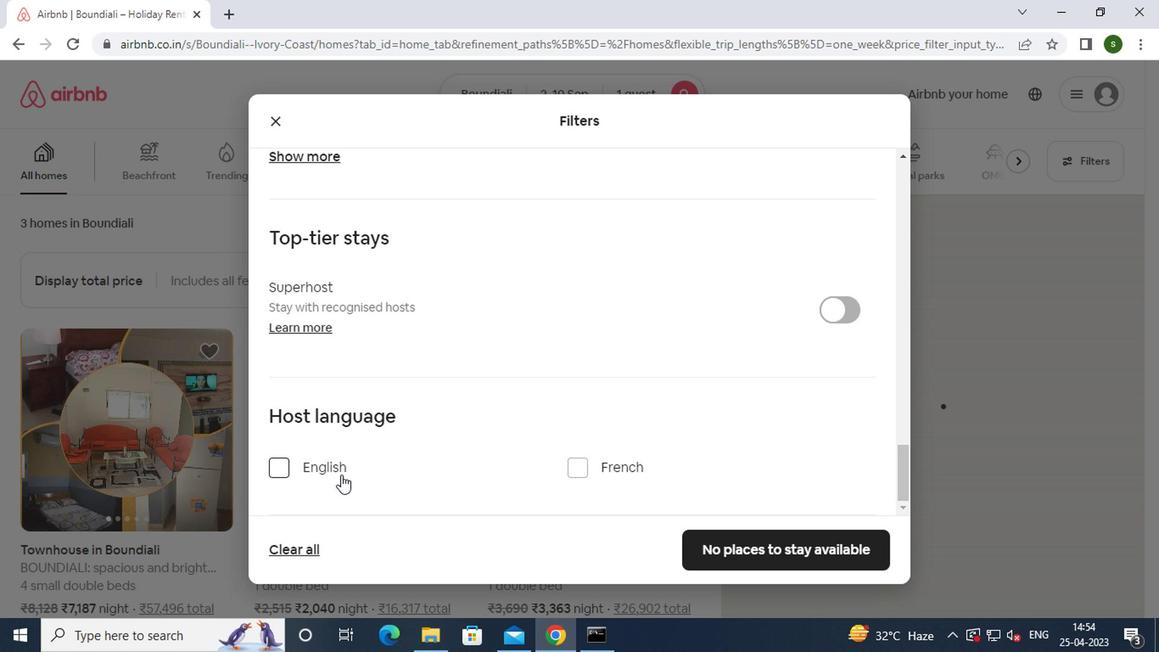 
Action: Mouse moved to (705, 557)
Screenshot: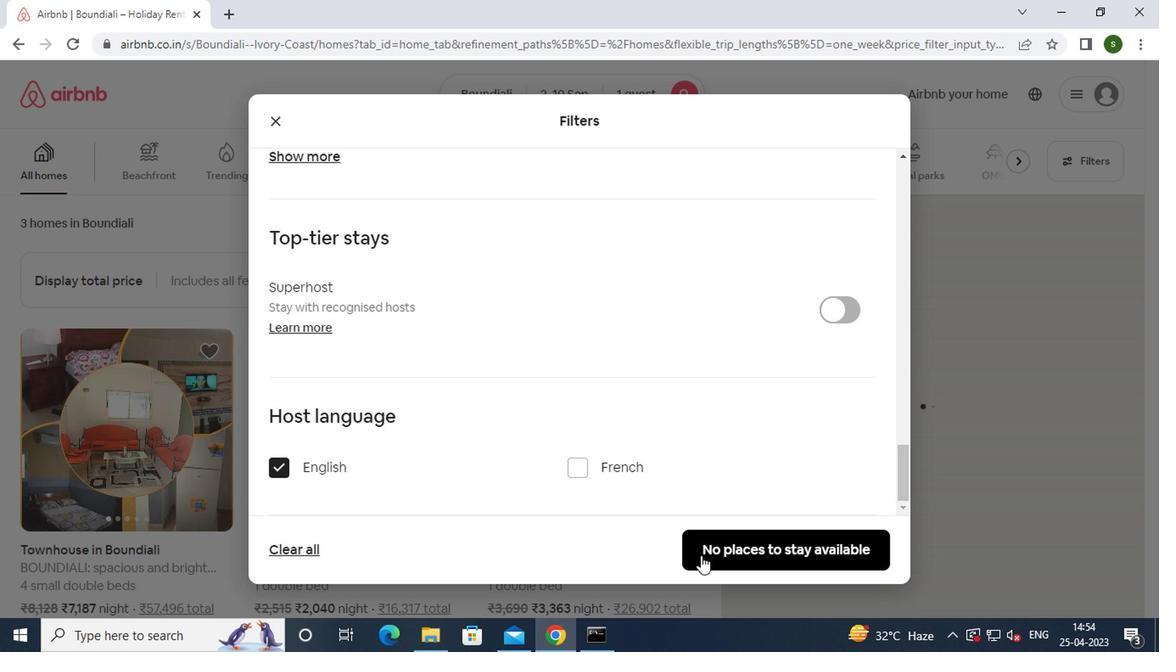 
Action: Mouse pressed left at (705, 557)
Screenshot: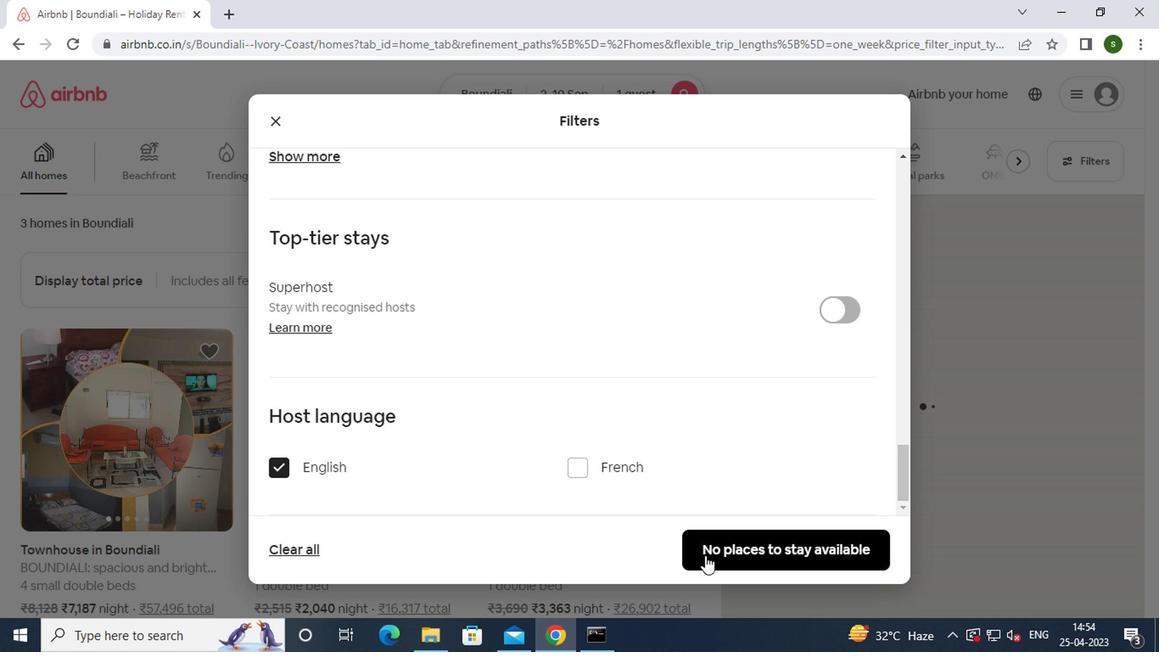 
Action: Mouse moved to (603, 383)
Screenshot: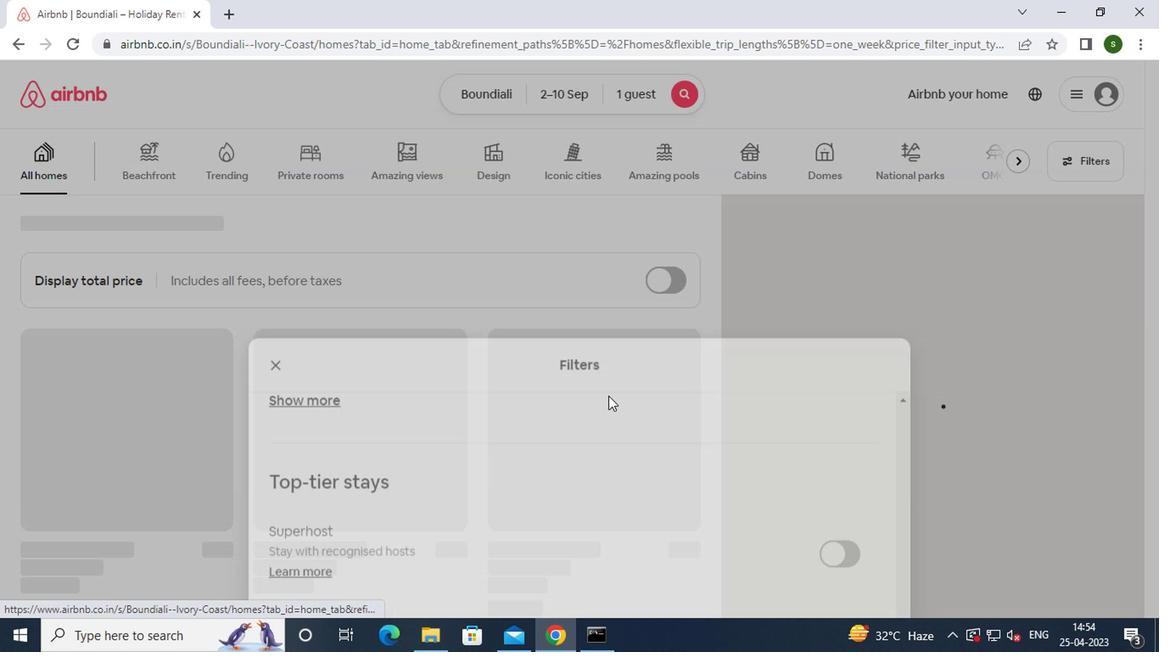 
